 Task: Schedule a call with industry thought leaders to gain insights into emerging trends, disruptive technologies, and potential opportunities for innovation that could impact the organization's growth on October 8th at 2 PM.
Action: Mouse moved to (59, 111)
Screenshot: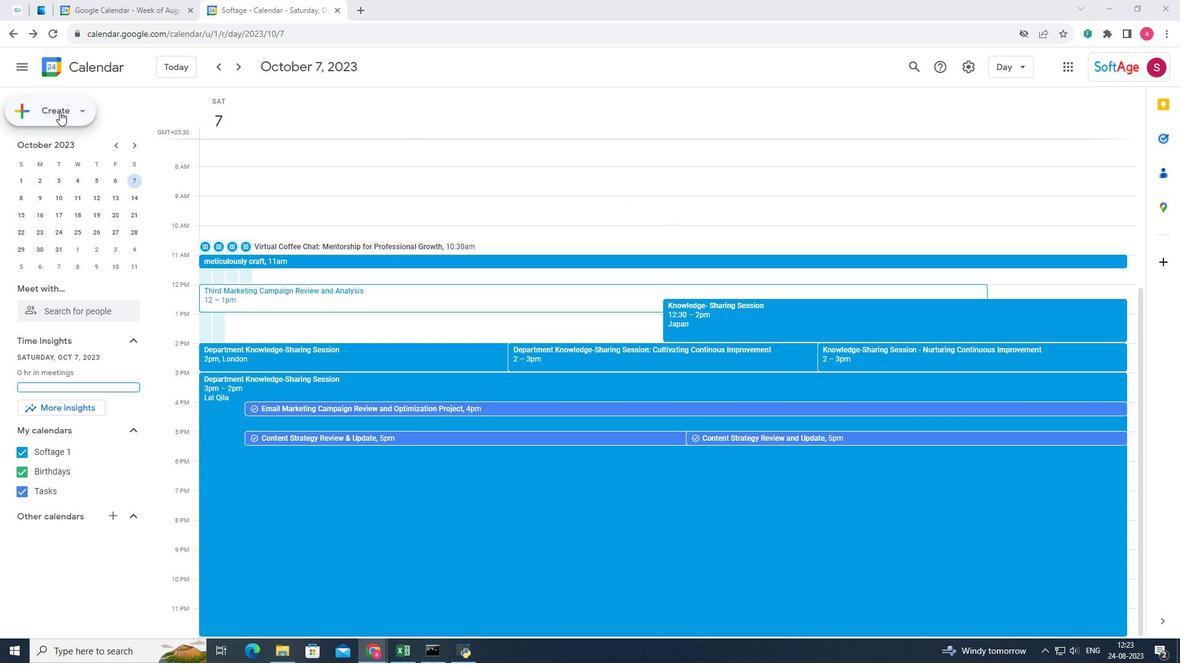 
Action: Mouse pressed left at (59, 111)
Screenshot: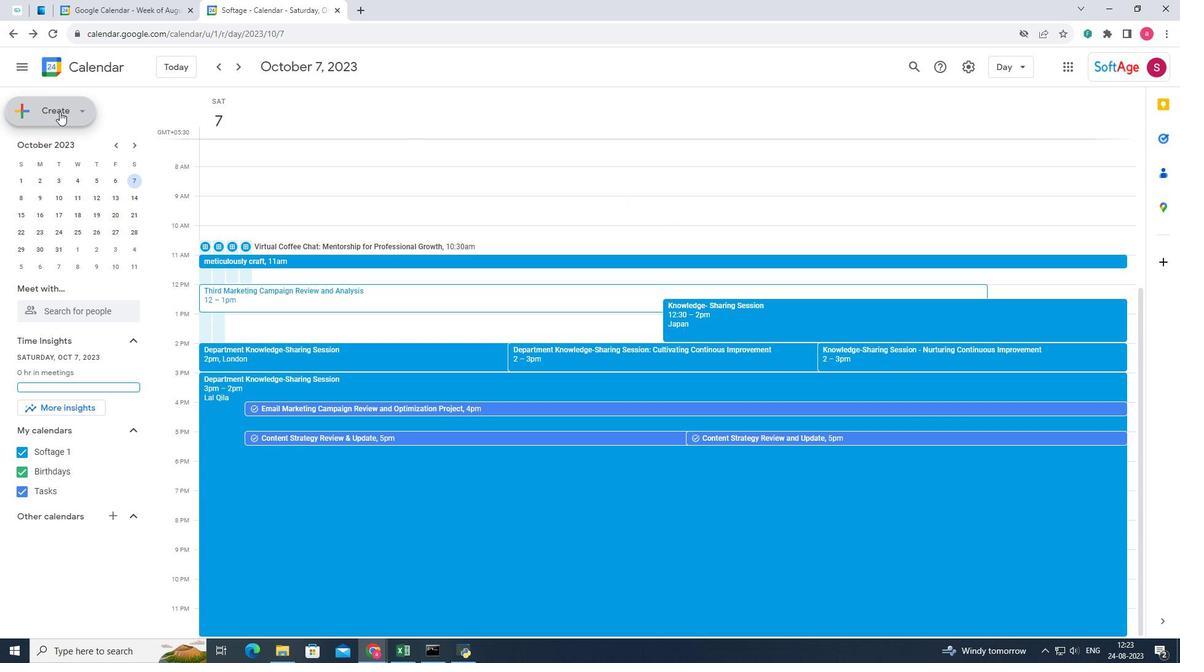 
Action: Mouse moved to (49, 243)
Screenshot: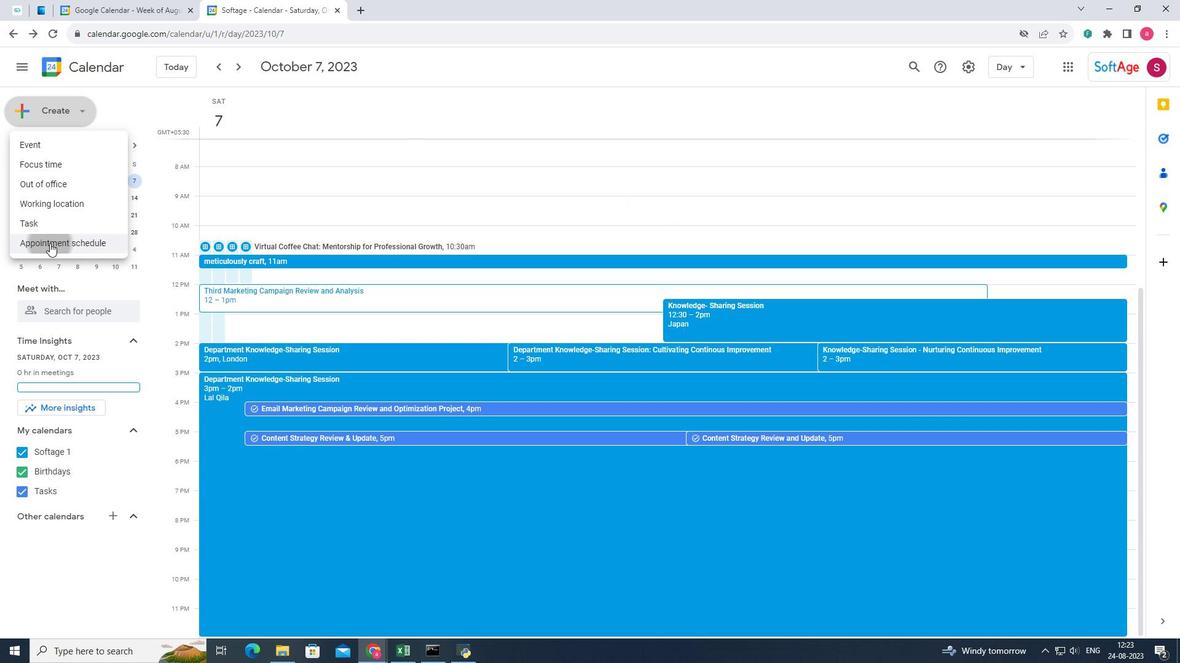 
Action: Mouse pressed left at (49, 243)
Screenshot: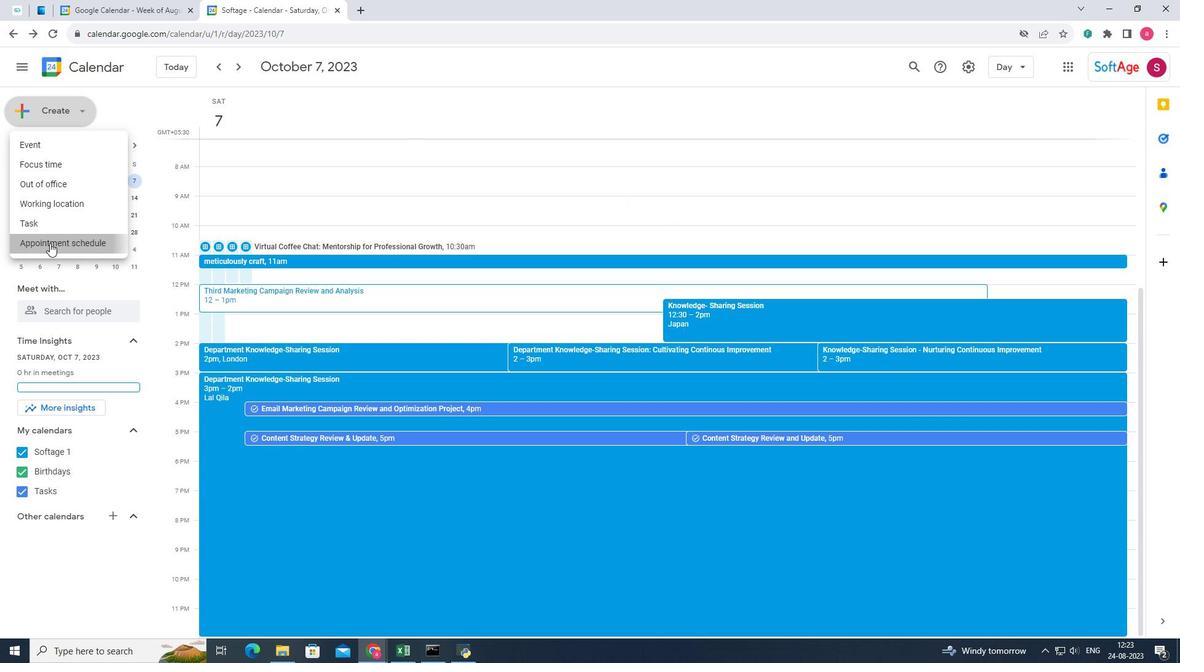 
Action: Mouse moved to (94, 121)
Screenshot: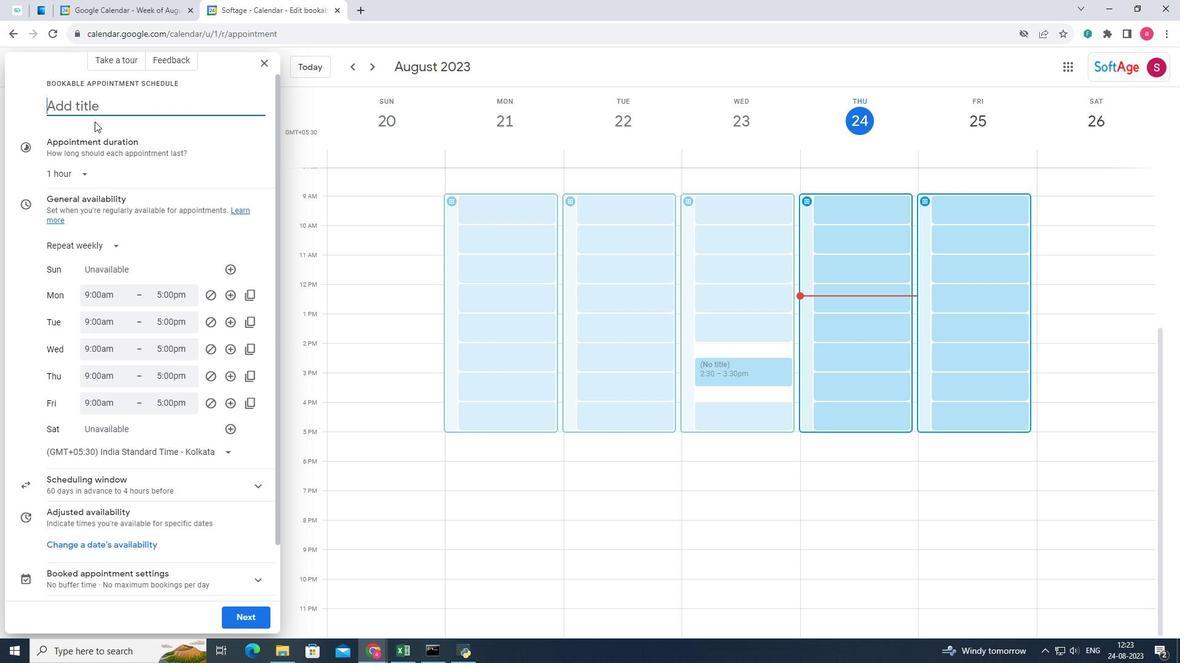 
Action: Key pressed <Key.shift>Call<Key.space>with<Key.space><Key.shift>Industry<Key.space><Key.shift>Thought<Key.space><Key.shift>Leaders
Screenshot: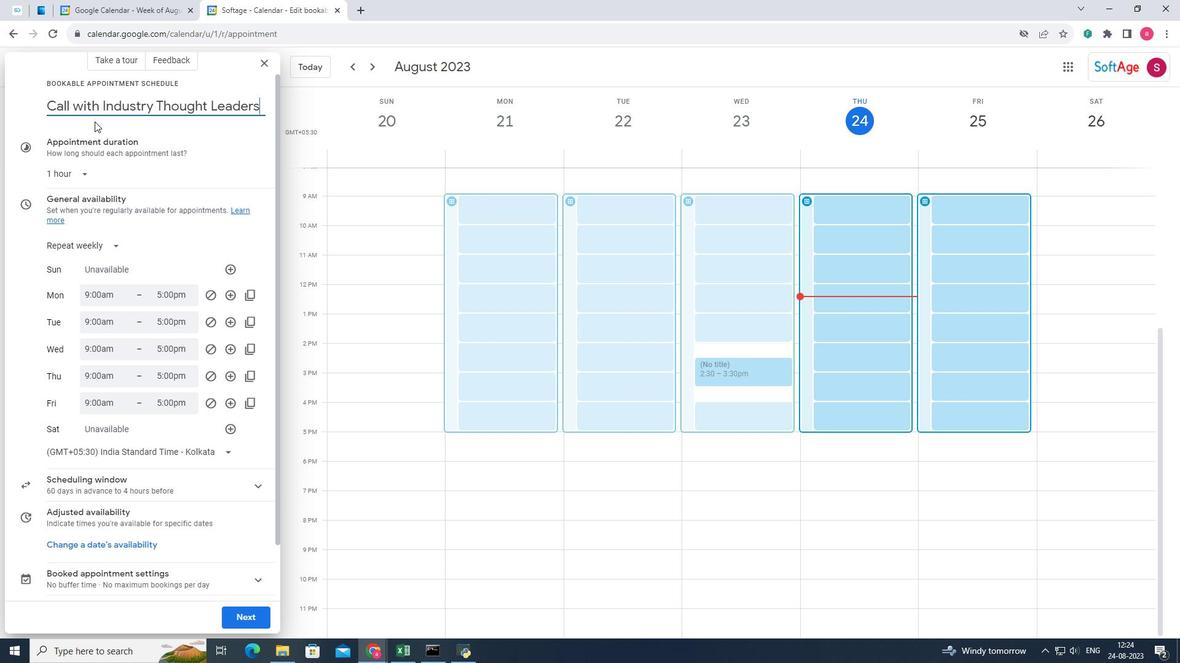 
Action: Mouse moved to (86, 243)
Screenshot: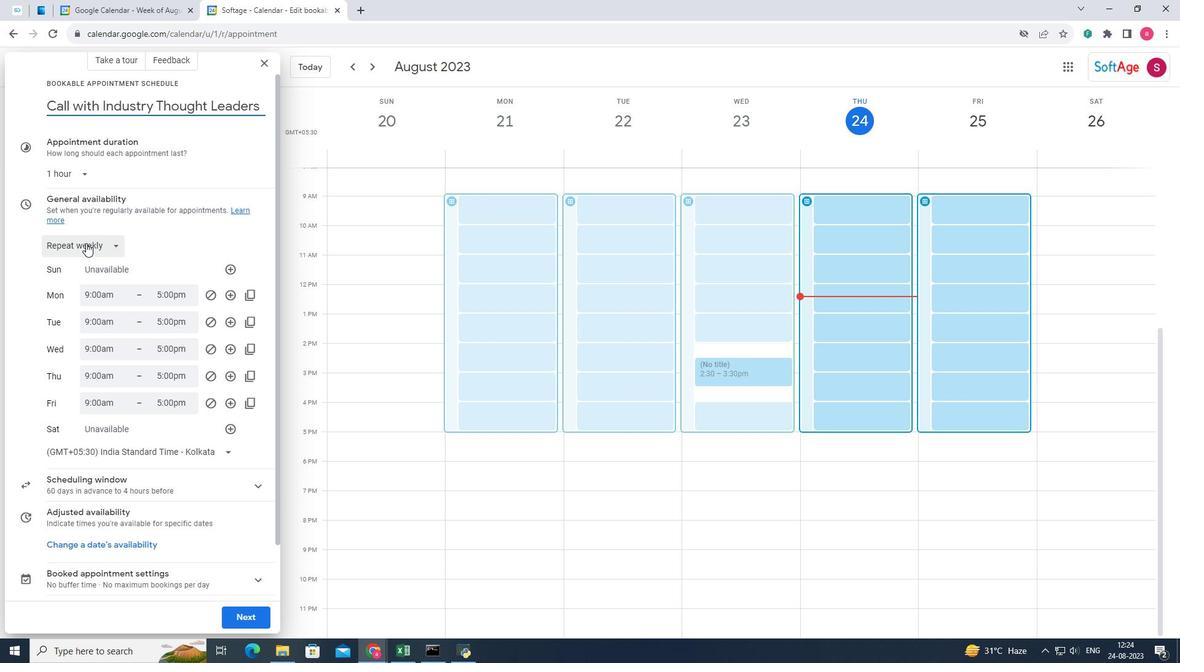 
Action: Mouse pressed left at (86, 243)
Screenshot: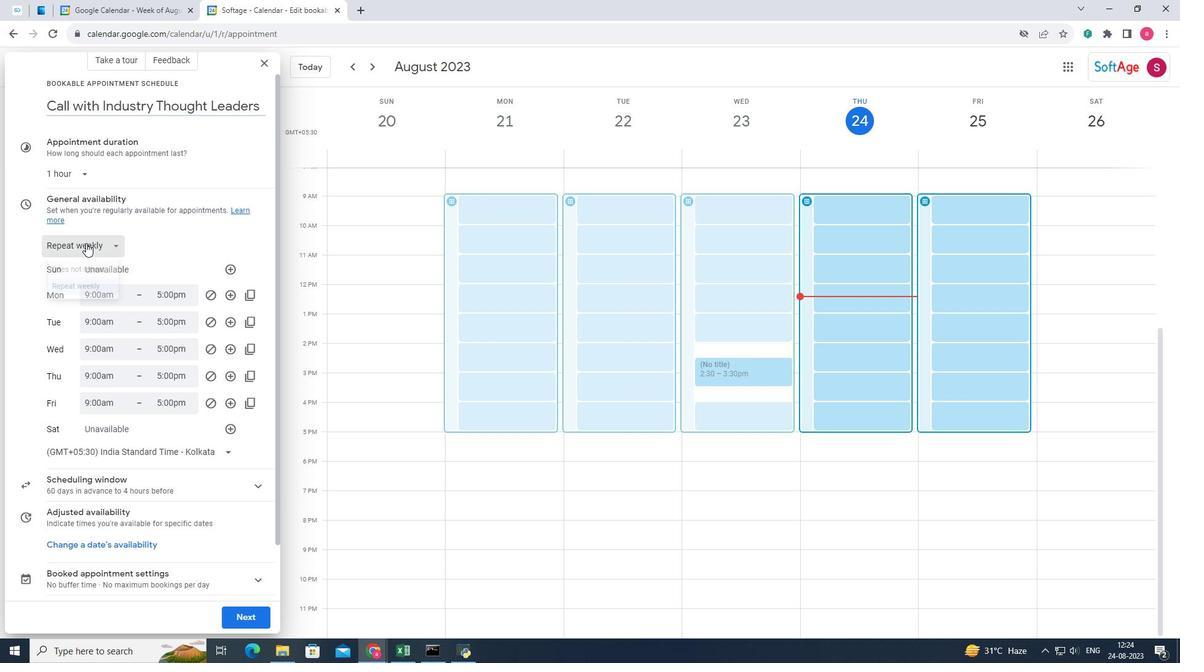 
Action: Mouse moved to (81, 268)
Screenshot: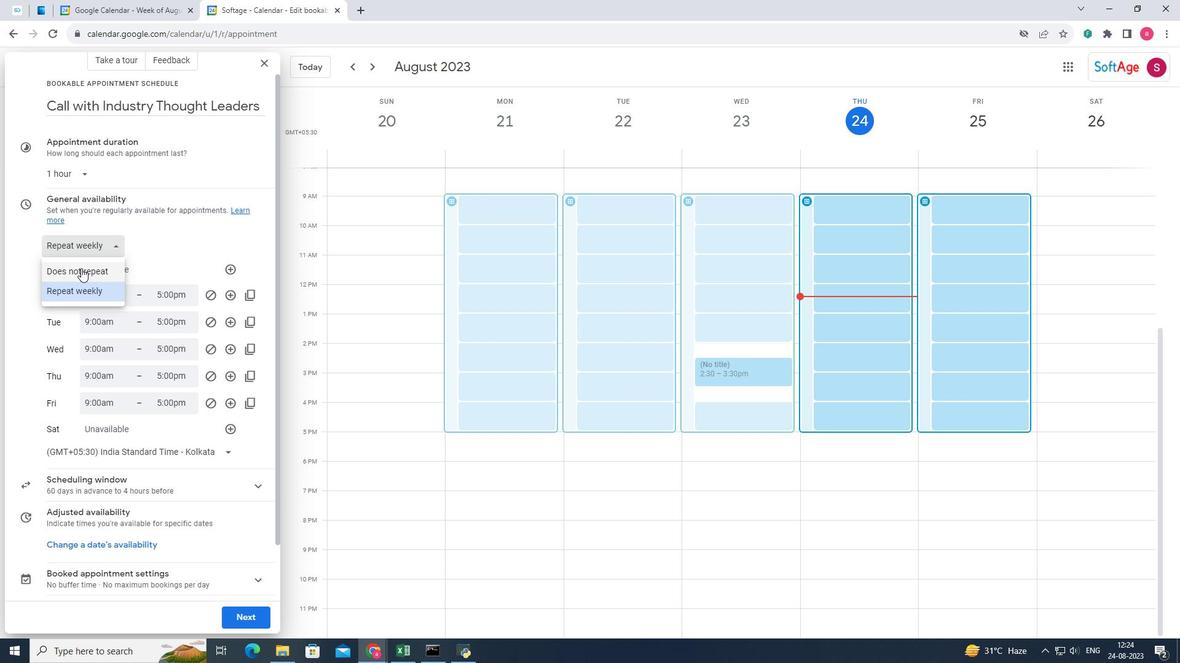 
Action: Mouse pressed left at (81, 268)
Screenshot: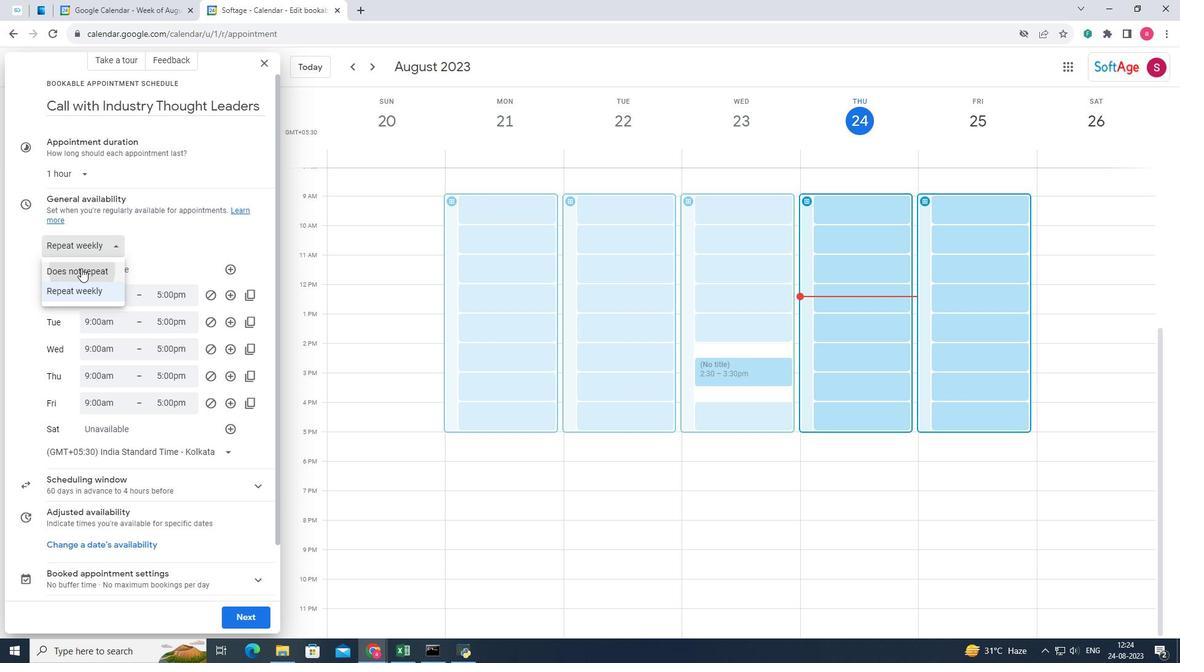 
Action: Mouse moved to (78, 256)
Screenshot: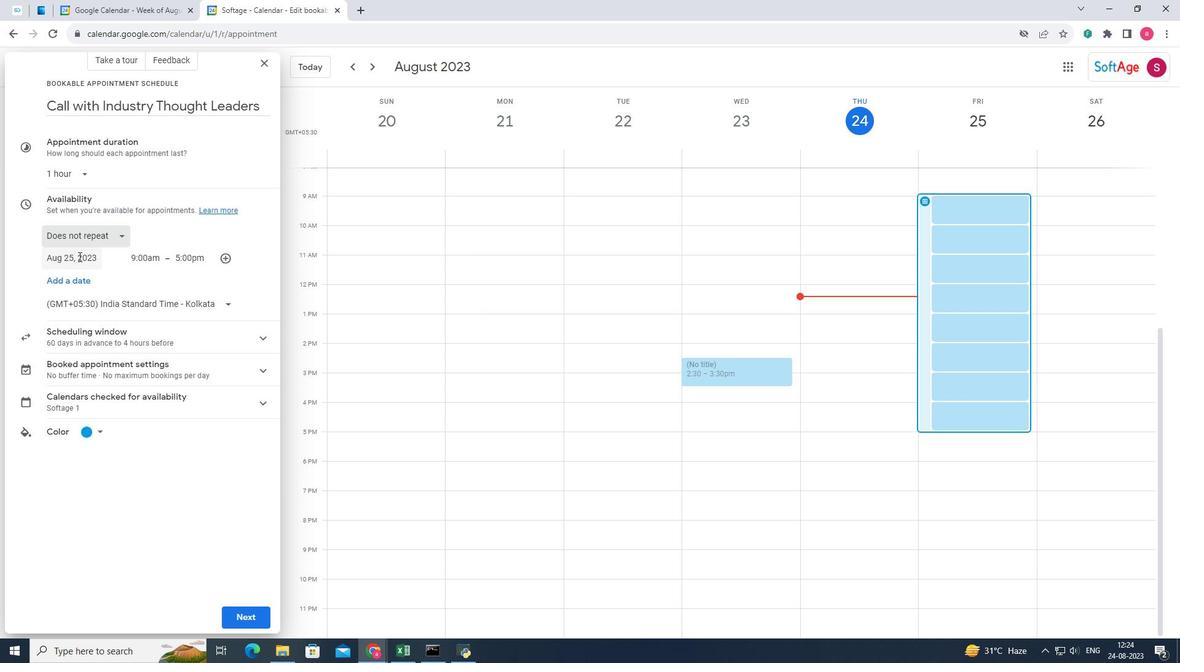 
Action: Mouse pressed left at (78, 256)
Screenshot: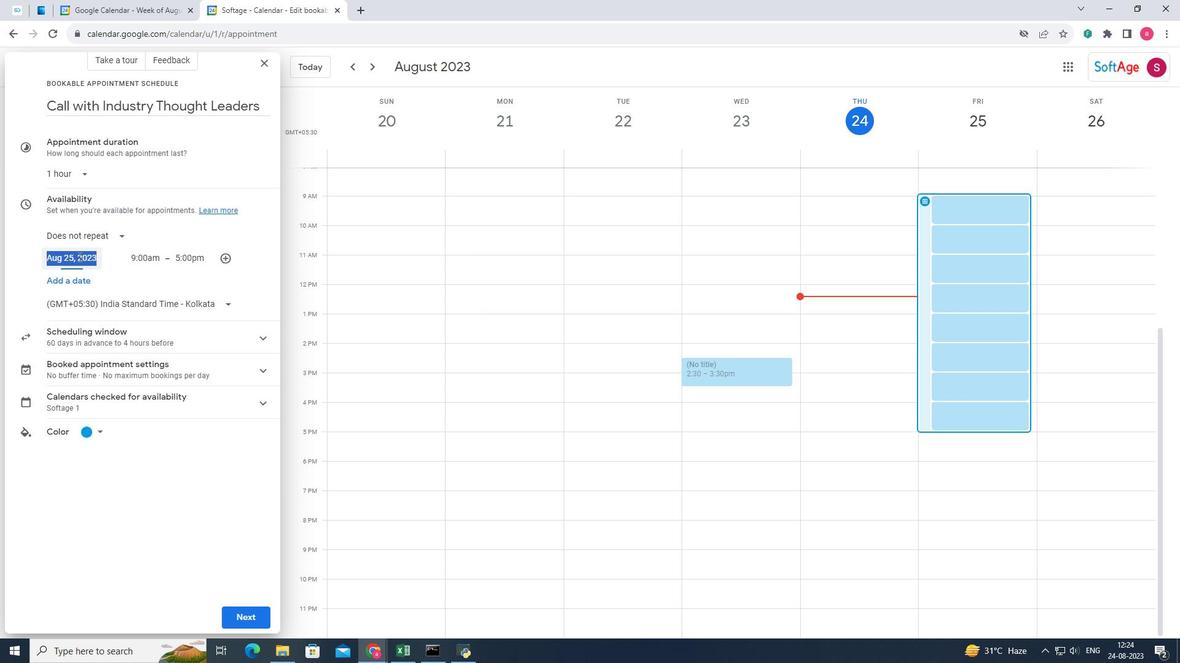 
Action: Mouse moved to (195, 284)
Screenshot: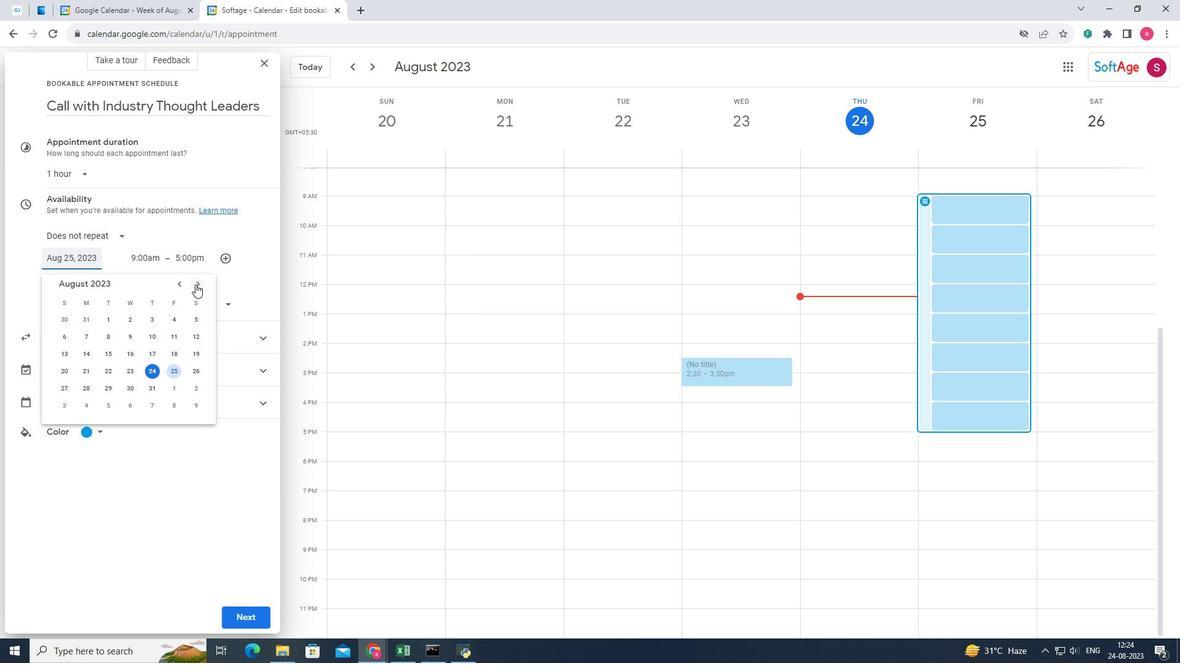 
Action: Mouse pressed left at (195, 284)
Screenshot: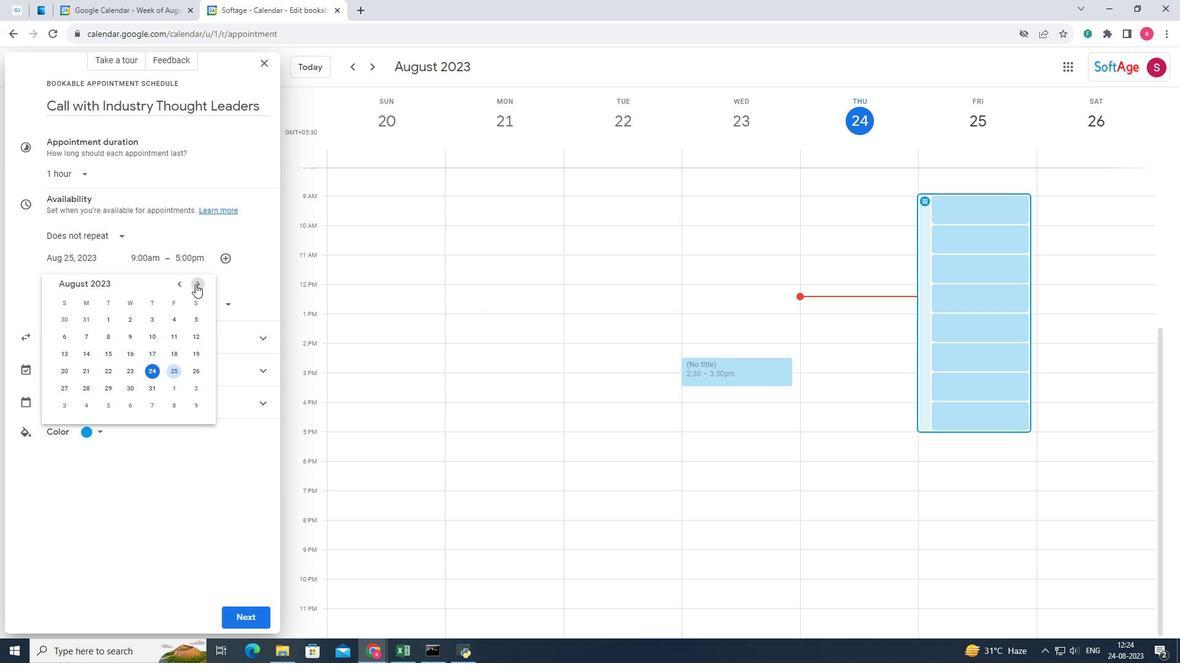 
Action: Mouse pressed left at (195, 284)
Screenshot: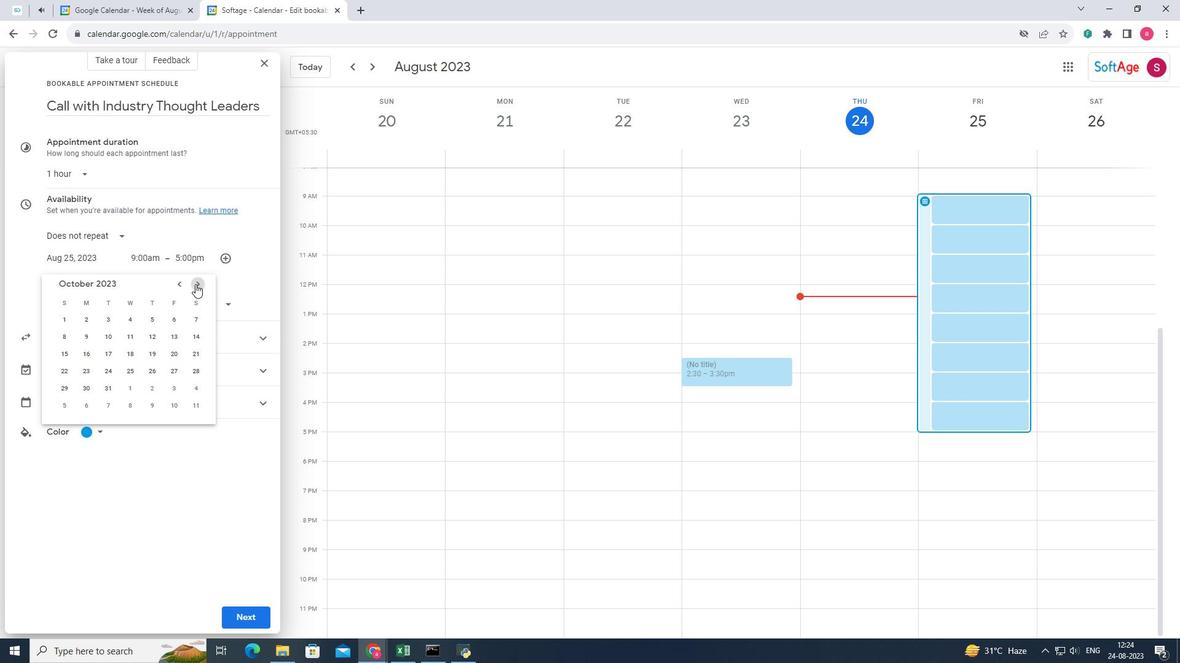 
Action: Mouse moved to (70, 334)
Screenshot: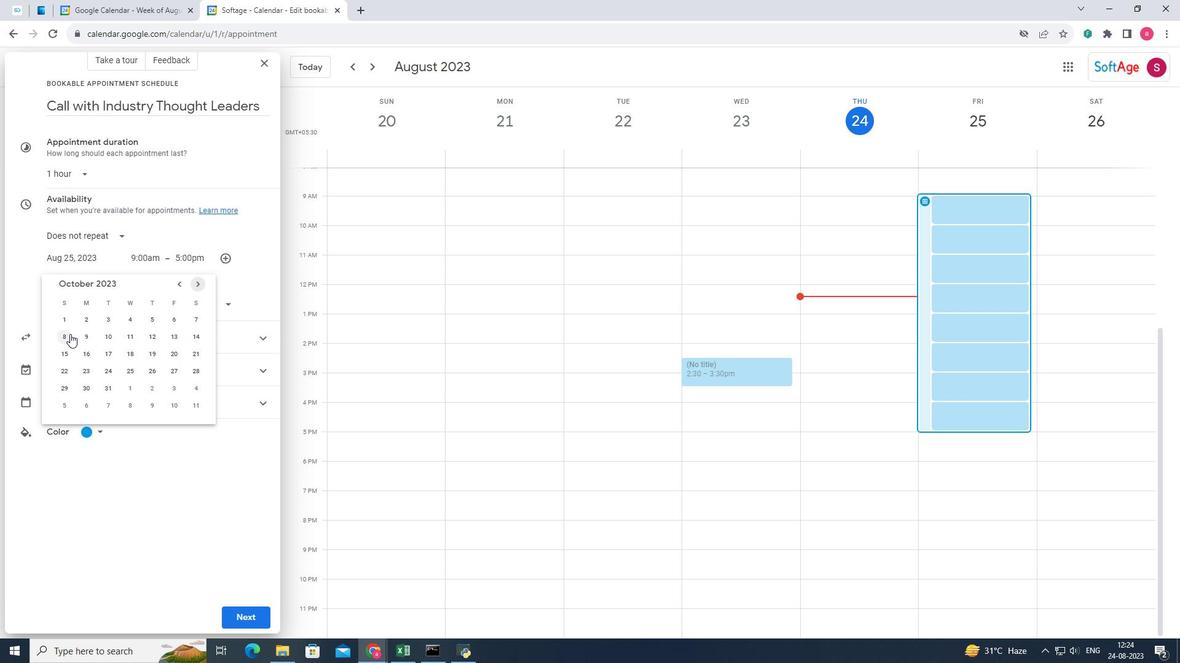 
Action: Mouse pressed left at (70, 334)
Screenshot: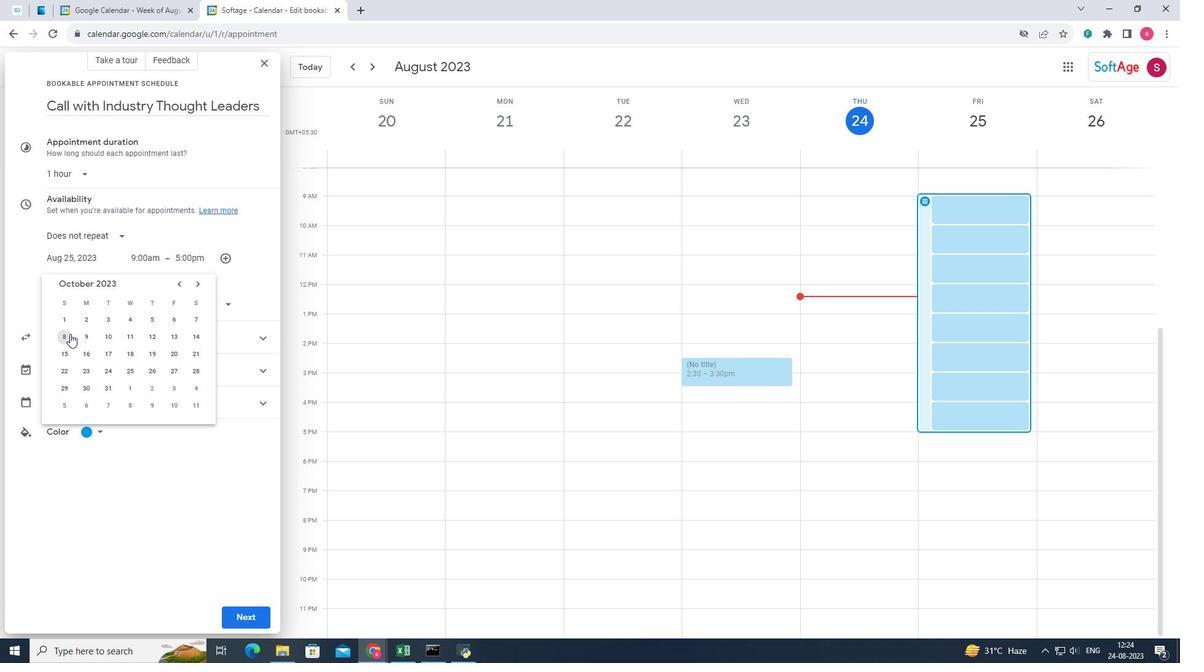 
Action: Mouse moved to (144, 258)
Screenshot: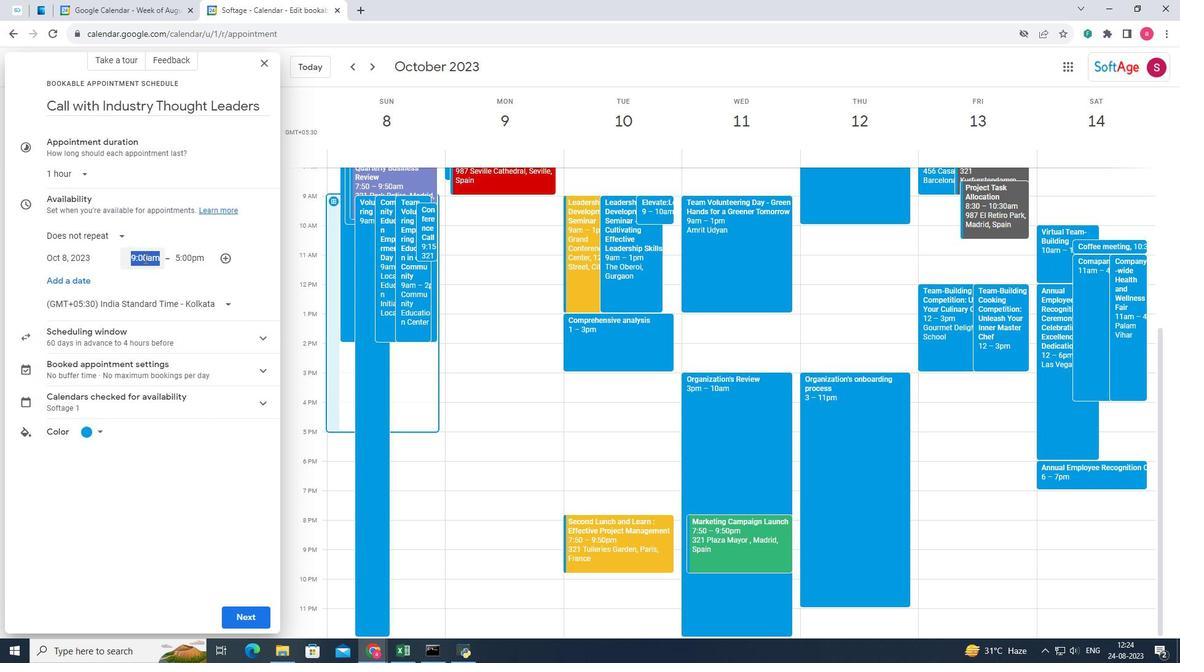 
Action: Mouse pressed left at (144, 258)
Screenshot: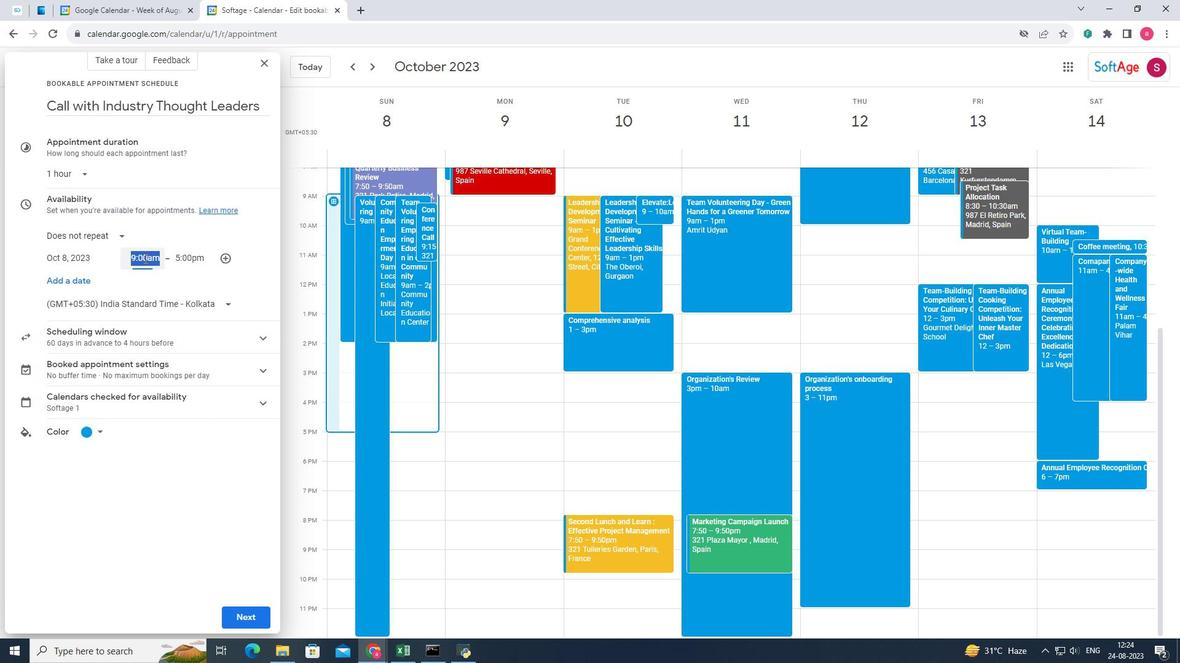 
Action: Mouse moved to (189, 362)
Screenshot: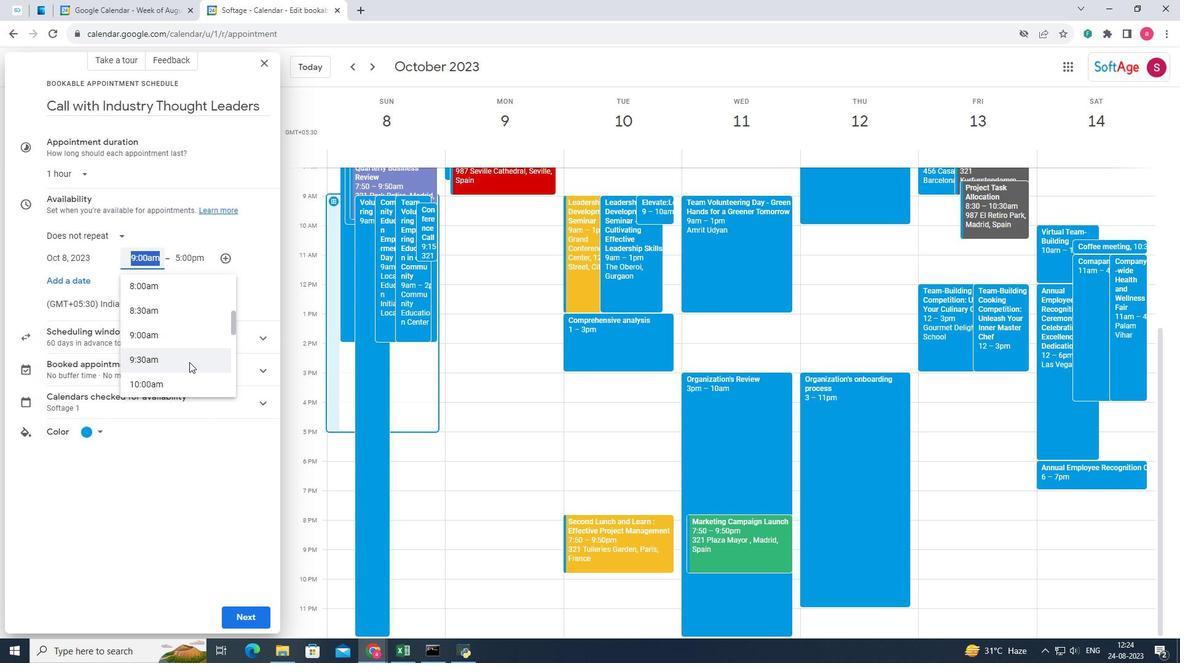 
Action: Mouse scrolled (189, 362) with delta (0, 0)
Screenshot: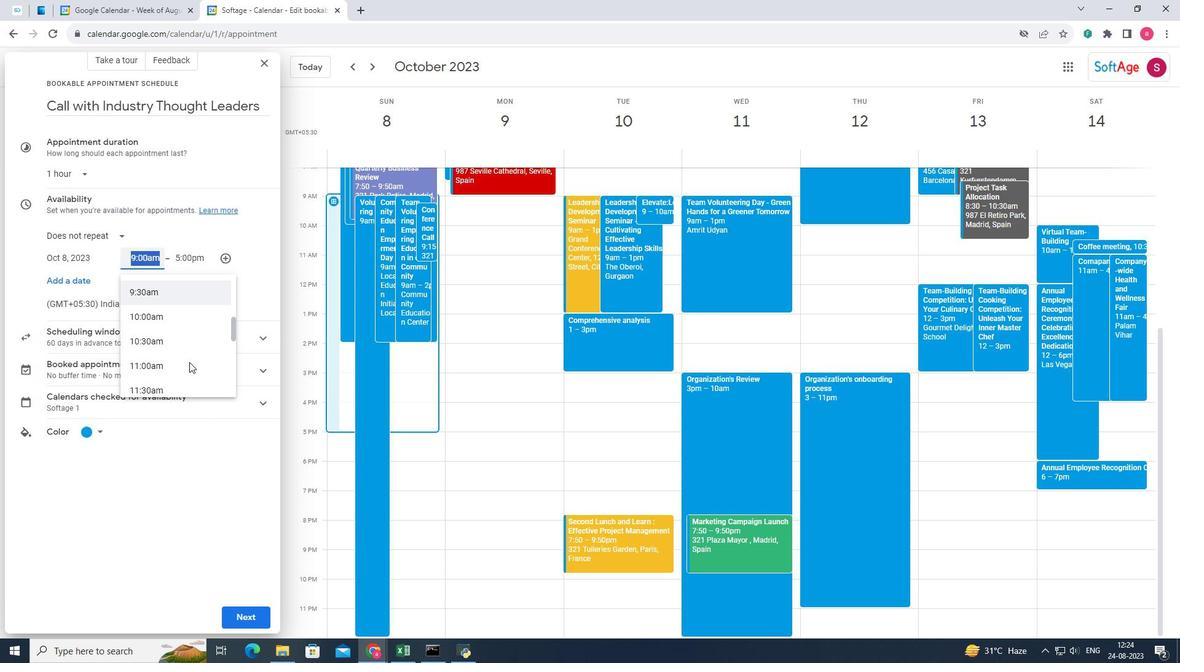 
Action: Mouse scrolled (189, 362) with delta (0, 0)
Screenshot: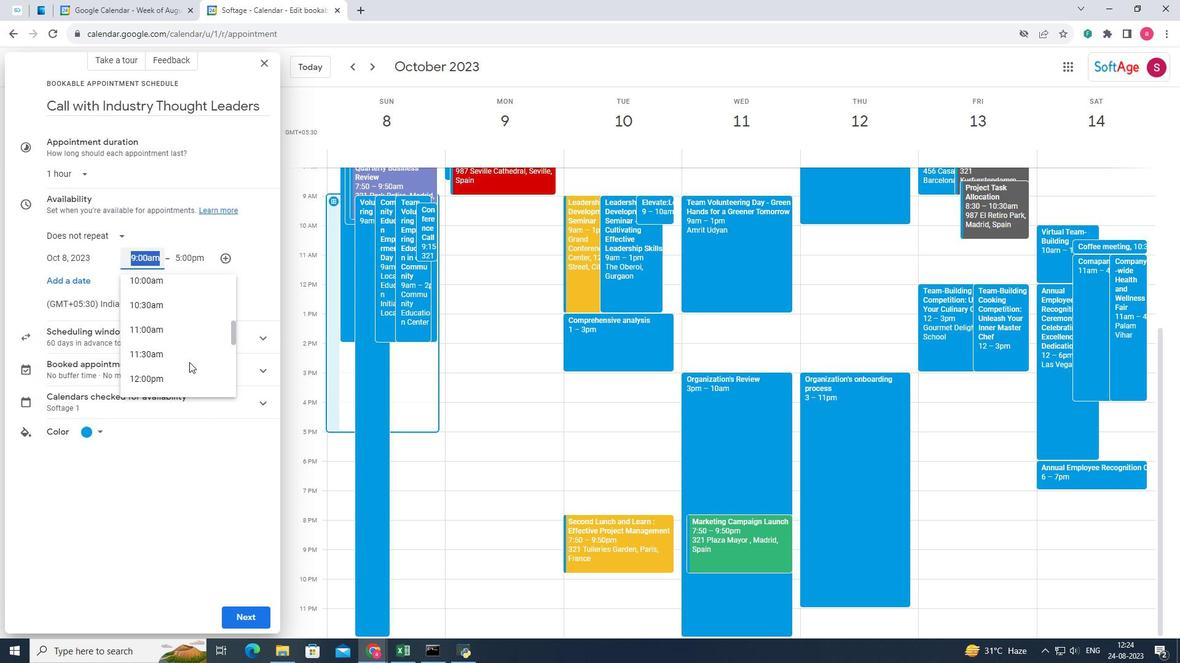 
Action: Mouse scrolled (189, 362) with delta (0, 0)
Screenshot: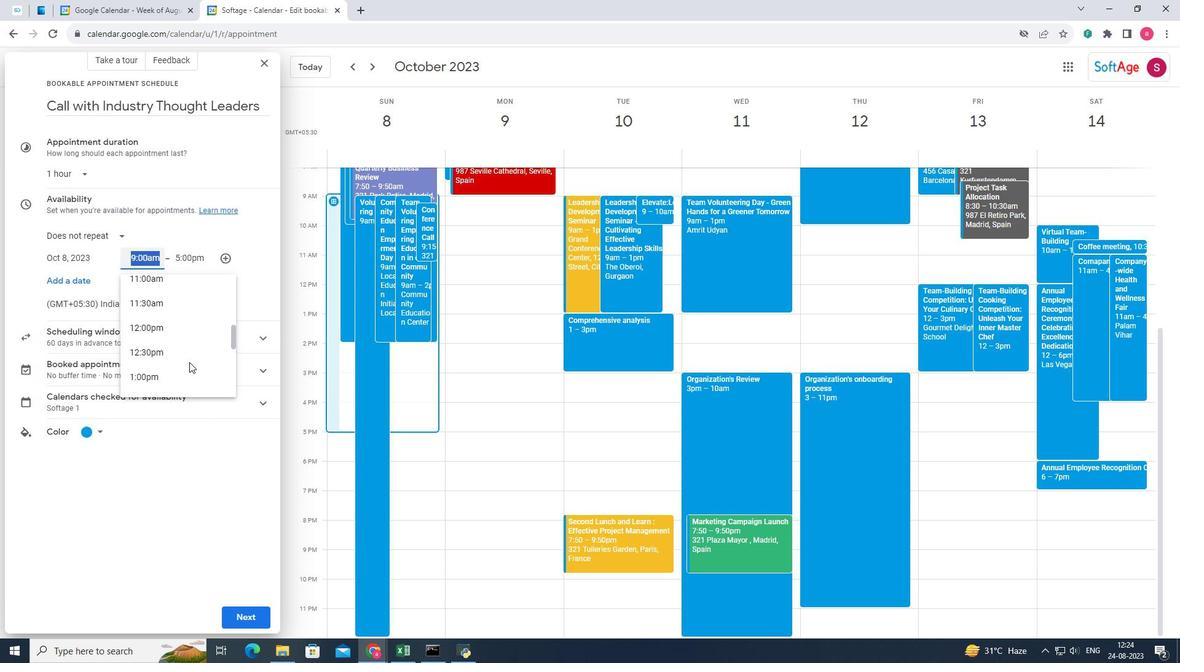 
Action: Mouse scrolled (189, 362) with delta (0, 0)
Screenshot: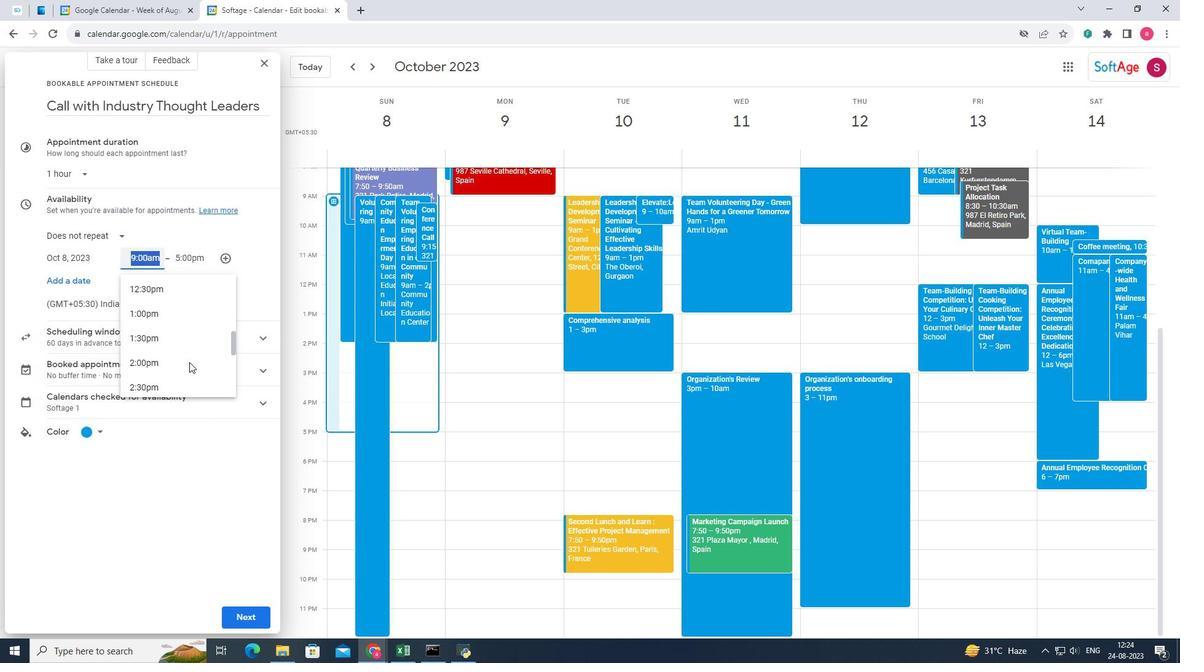 
Action: Mouse moved to (162, 335)
Screenshot: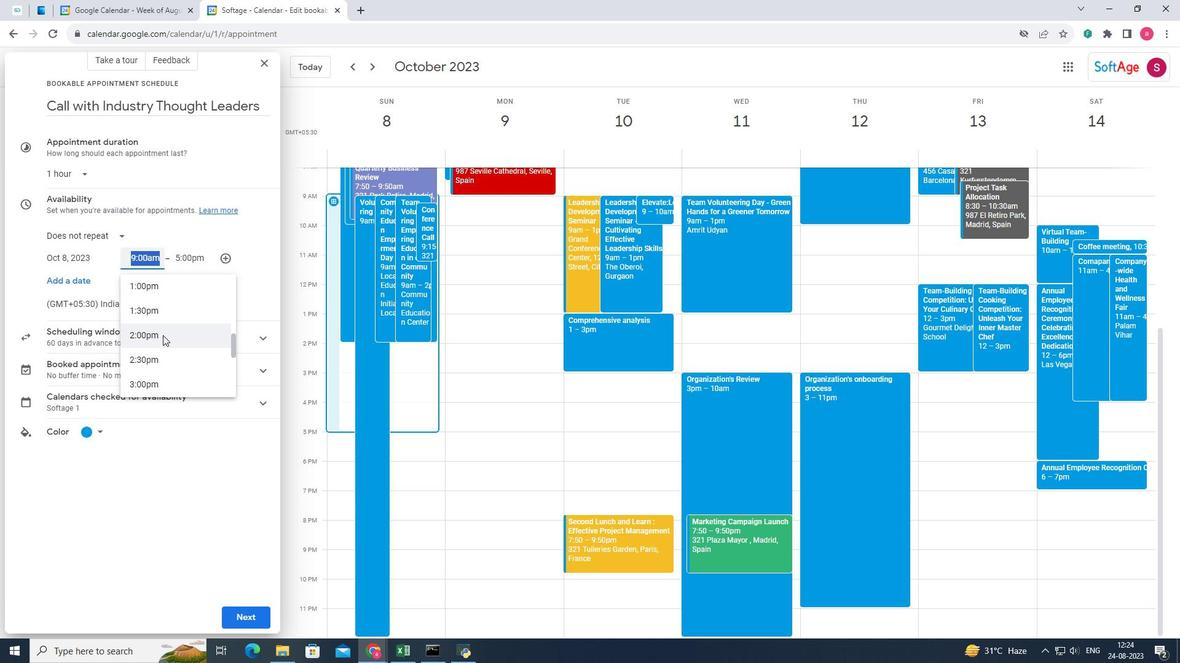 
Action: Mouse pressed left at (162, 335)
Screenshot: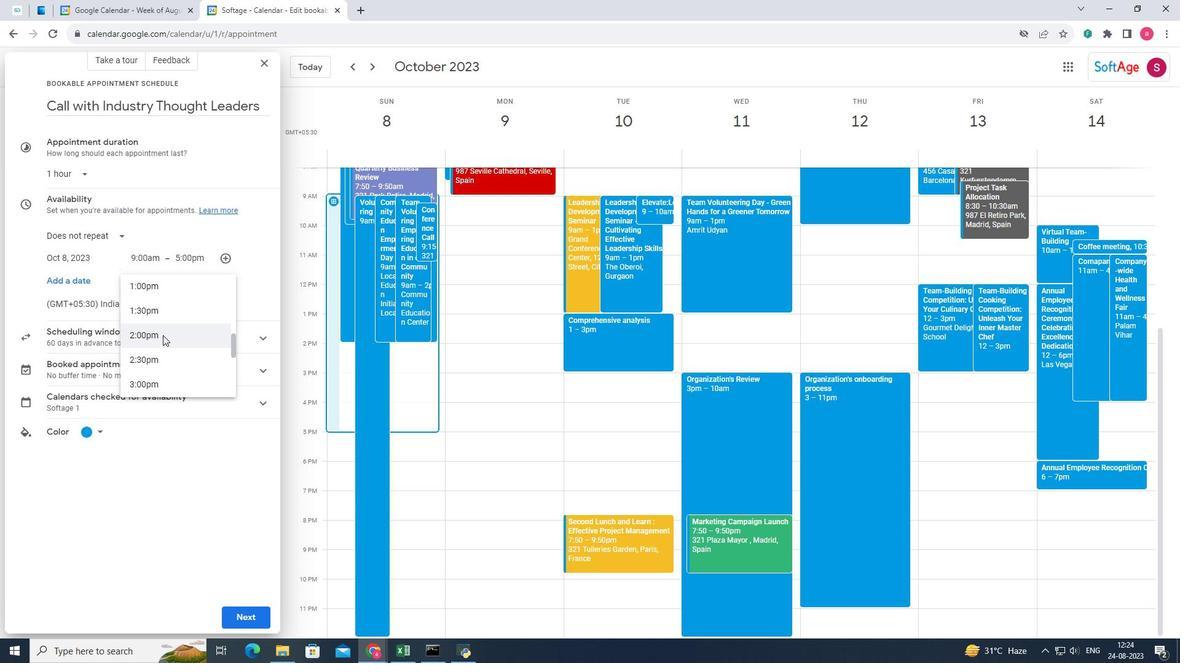 
Action: Mouse moved to (234, 611)
Screenshot: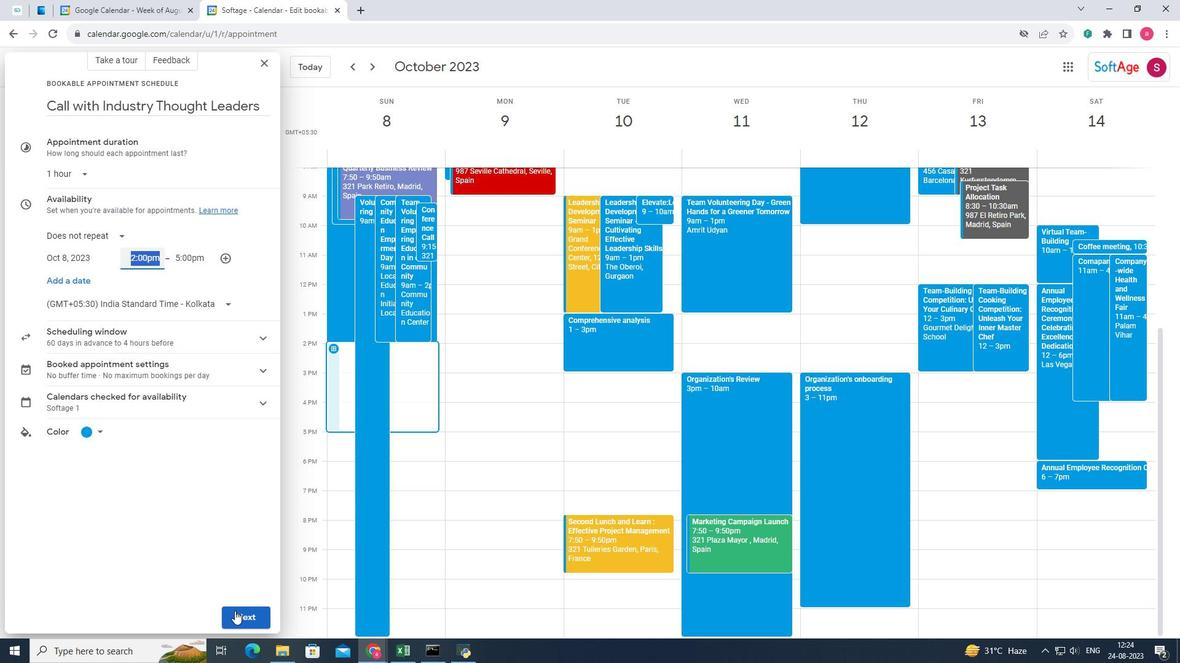 
Action: Mouse pressed left at (234, 611)
Screenshot: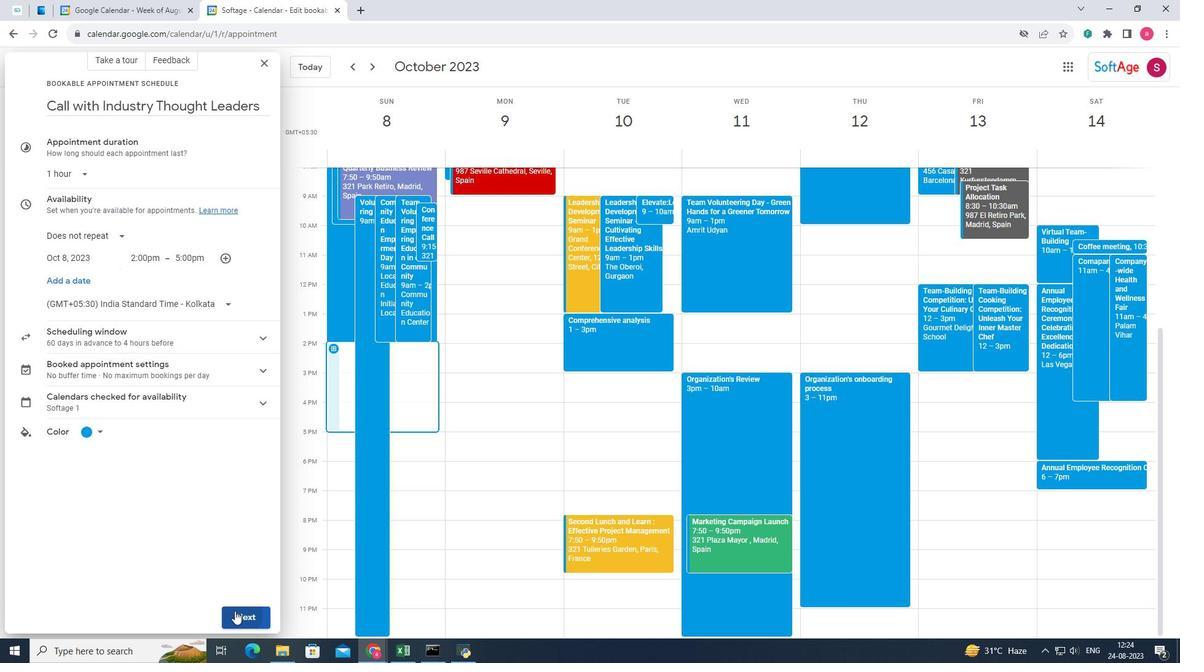 
Action: Mouse moved to (110, 316)
Screenshot: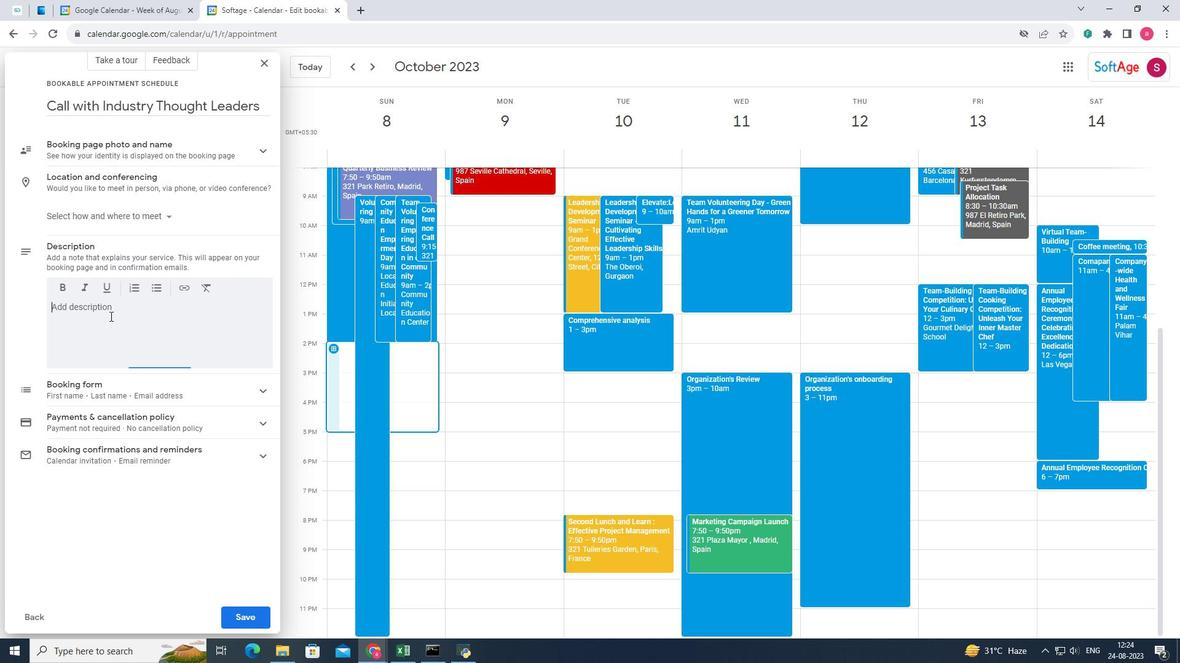 
Action: Mouse pressed left at (110, 316)
Screenshot: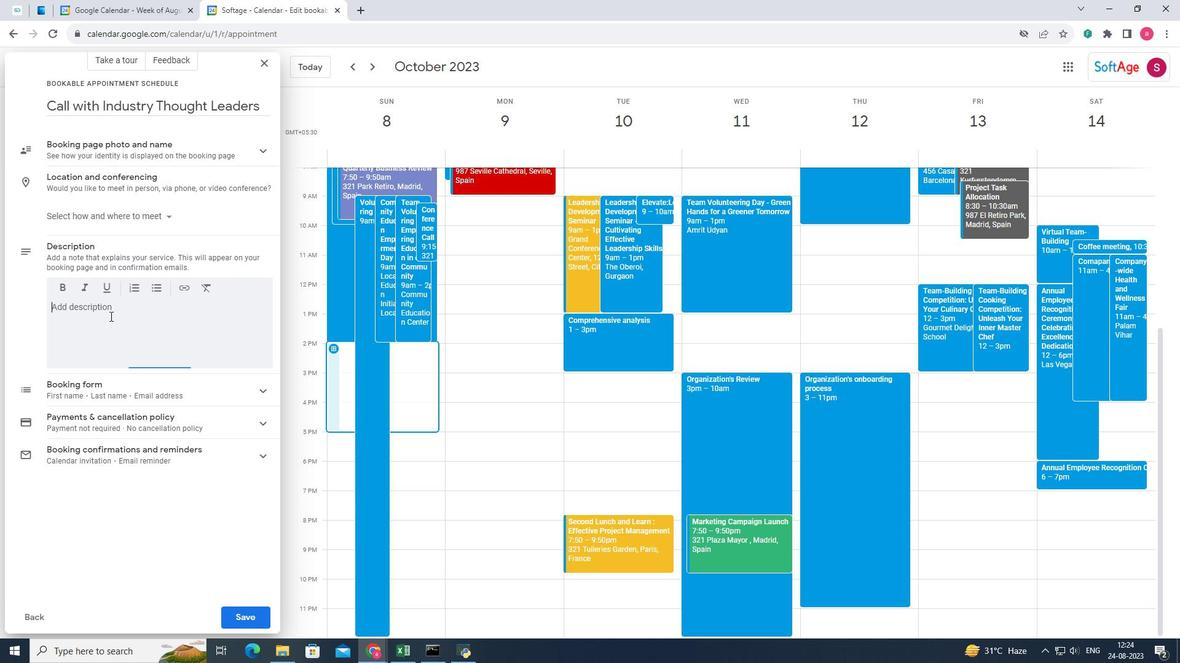 
Action: Mouse moved to (106, 308)
Screenshot: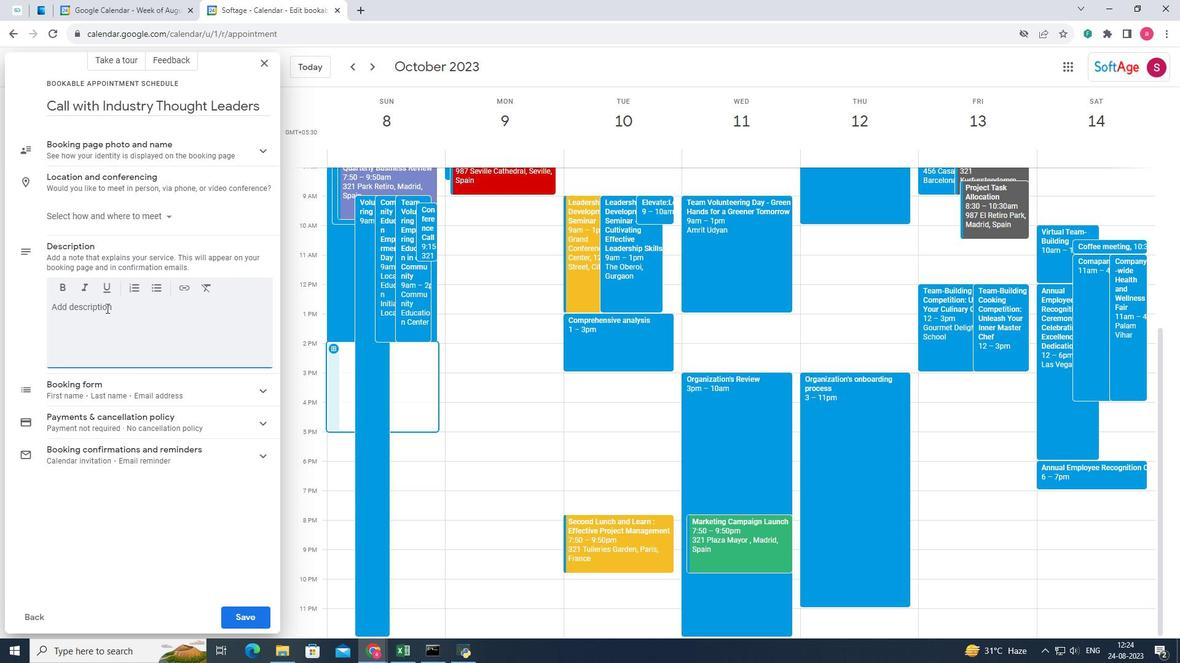
Action: Mouse pressed left at (106, 308)
Screenshot: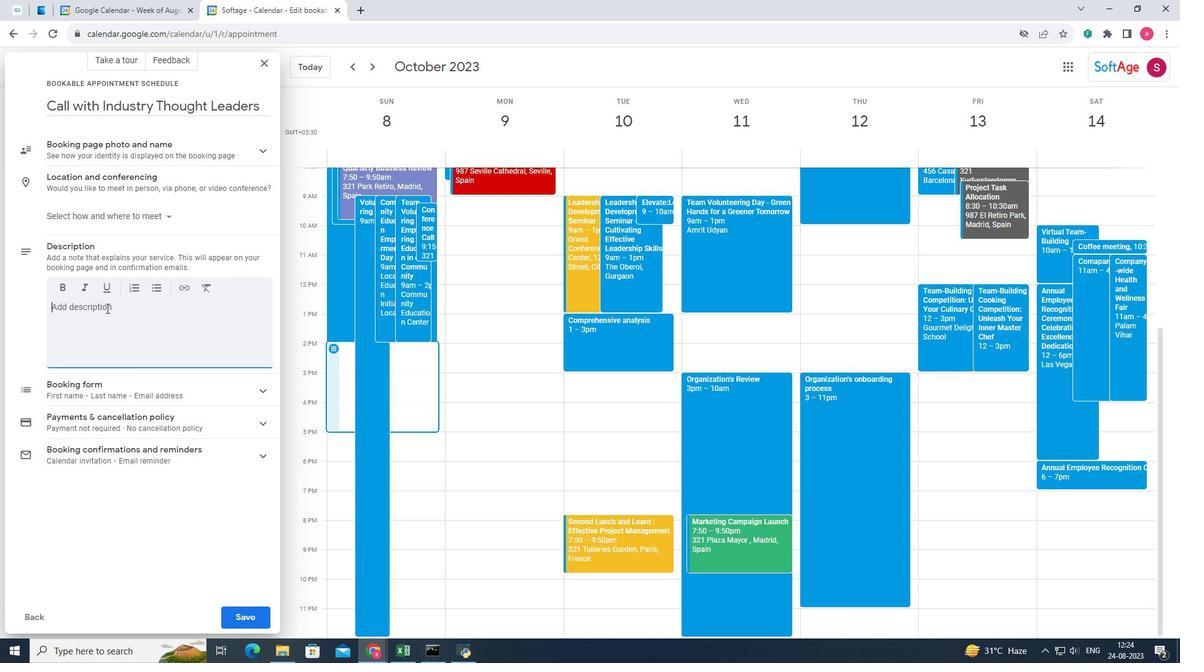 
Action: Key pressed <Key.shift><Key.shift><Key.shift><Key.shift><Key.shift><Key.shift><Key.shift><Key.shift><Key.shift><Key.shift><Key.shift><Key.shift><Key.shift><Key.shift><Key.shift><Key.shift><Key.shift><Key.shift><Key.shift><Key.shift><Key.shift><Key.shift><Key.shift><Key.shift><Key.shift><Key.shift><Key.shift><Key.shift><Key.shift><Key.shift><Key.shift><Key.shift><Key.shift><Key.shift><Key.shift><Key.shift><Key.shift><Key.shift>Provide<Key.space>a<Key.space>brief<Key.space>overivew<Key.space>
Screenshot: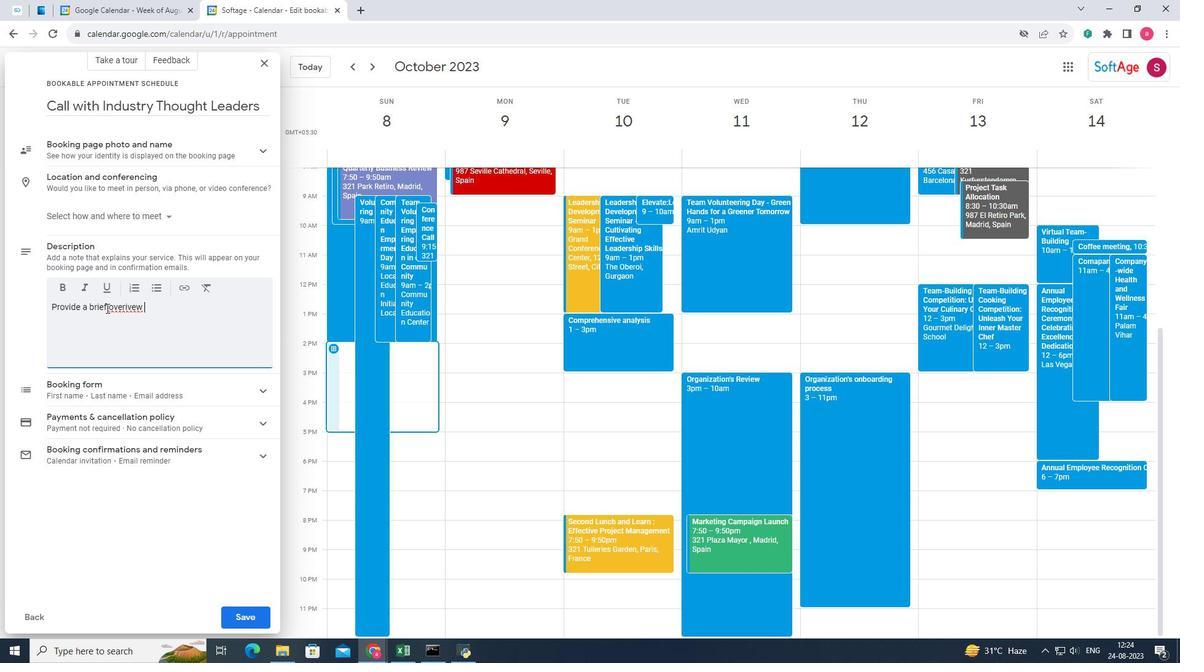 
Action: Mouse moved to (123, 317)
Screenshot: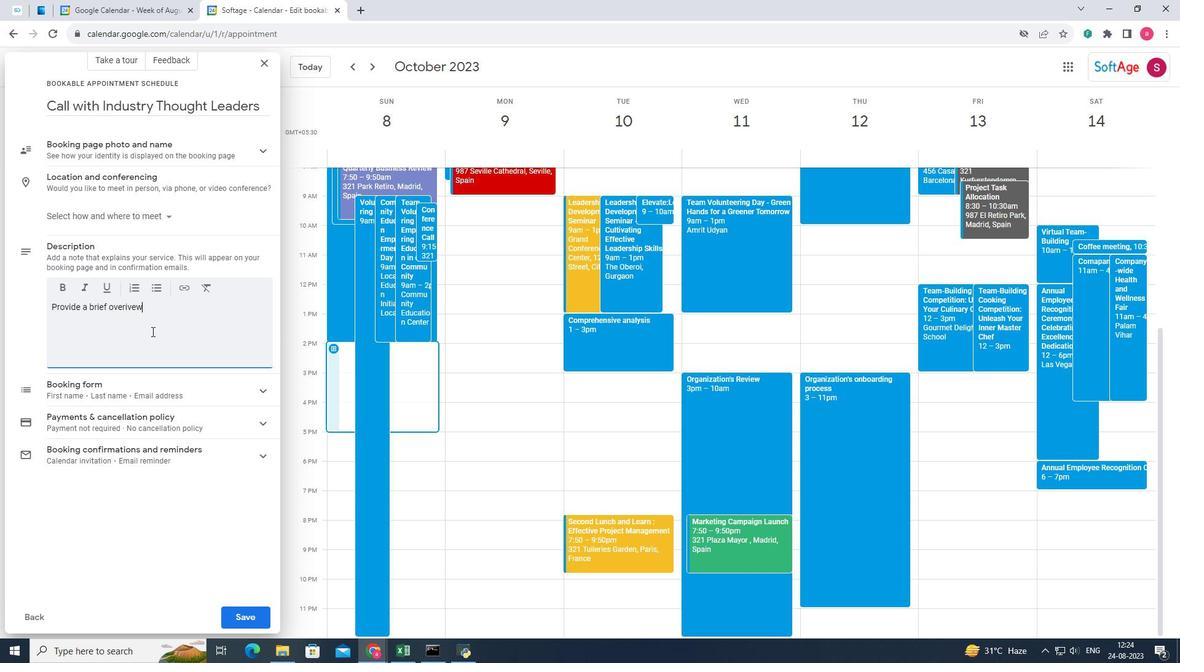 
Action: Key pressed <Key.backspace>
Screenshot: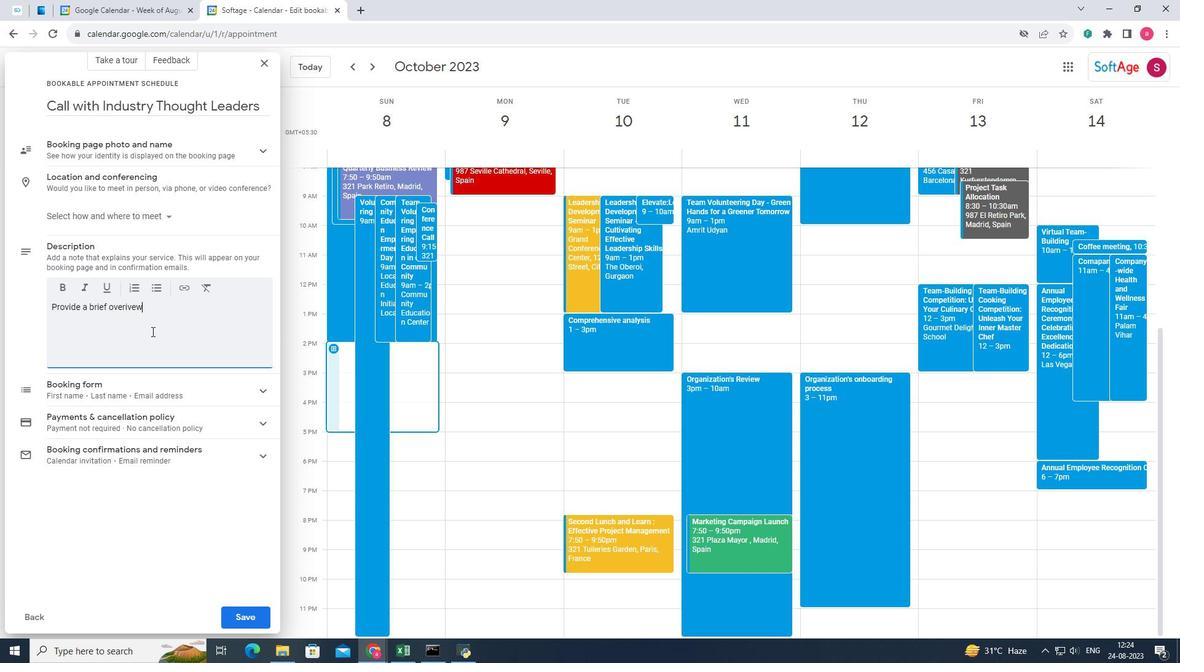
Action: Mouse moved to (151, 331)
Screenshot: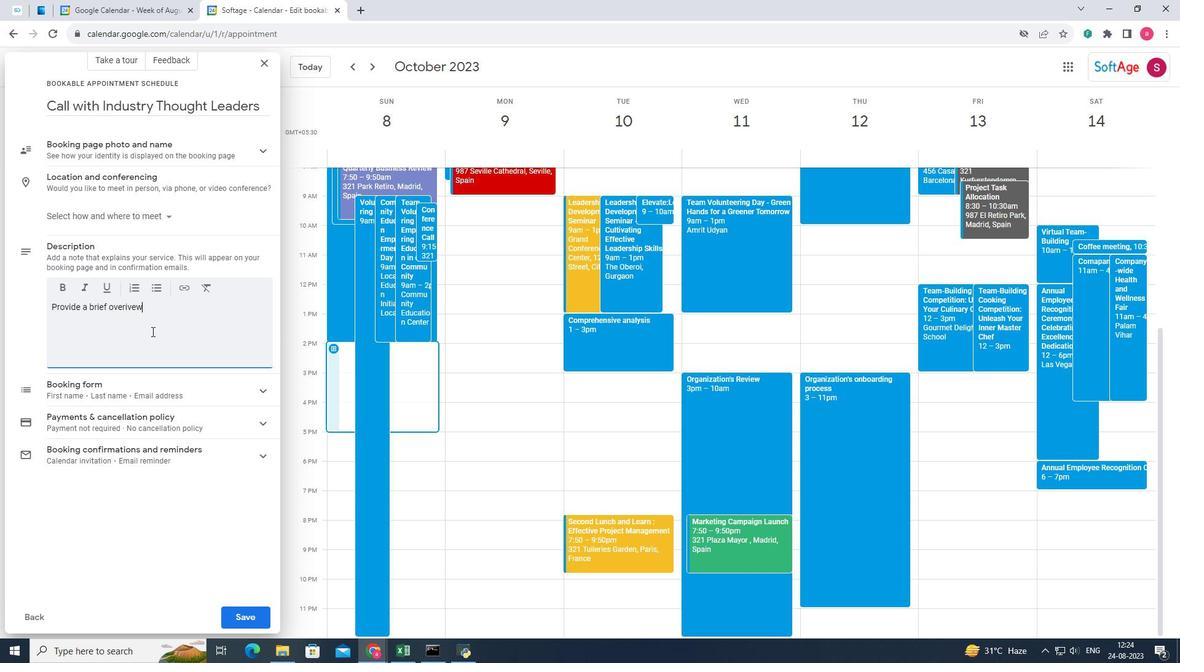
Action: Key pressed <Key.backspace><Key.backspace><Key.backspace><Key.backspace>view<Key.space>of<Key.space>the<Key.space>purpose<Key.space>of<Key.space>the<Key.space>call,<Key.space>such<Key.space>as<Key.space>gaining<Key.space>insights<Key.space>into<Key.space>emergi<Key.backspace><Key.backspace><Key.backspace>rging<Key.space>trends<Key.space>and<Key.space>disrutive<Key.space>technologies.
Screenshot: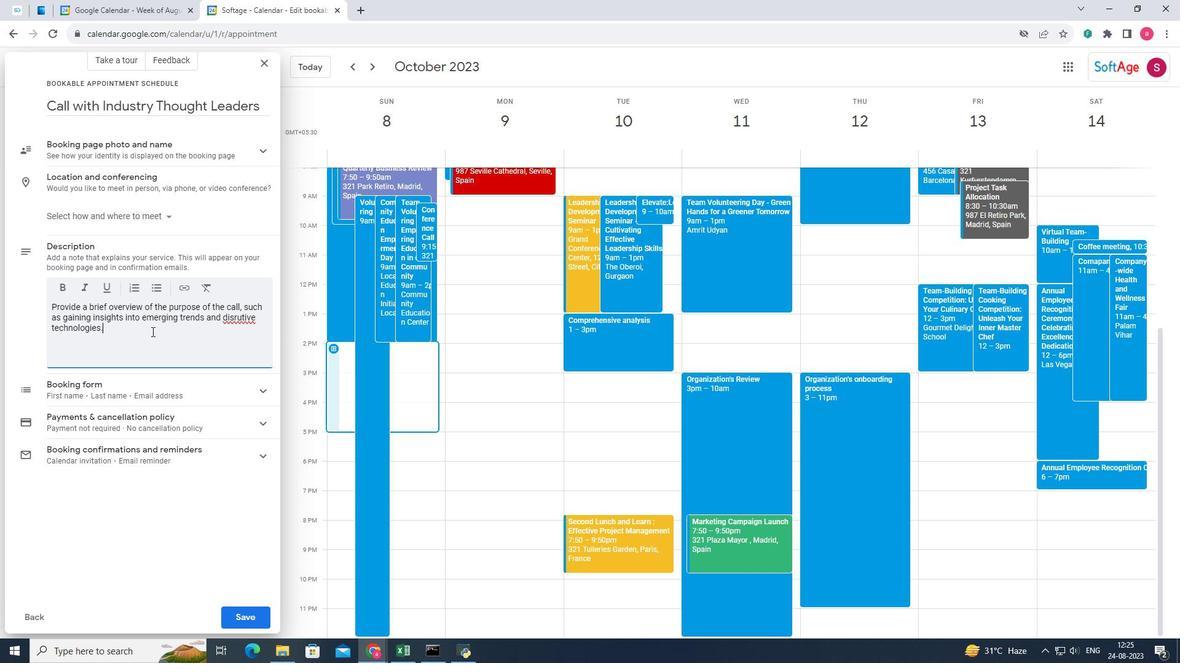 
Action: Mouse moved to (235, 318)
Screenshot: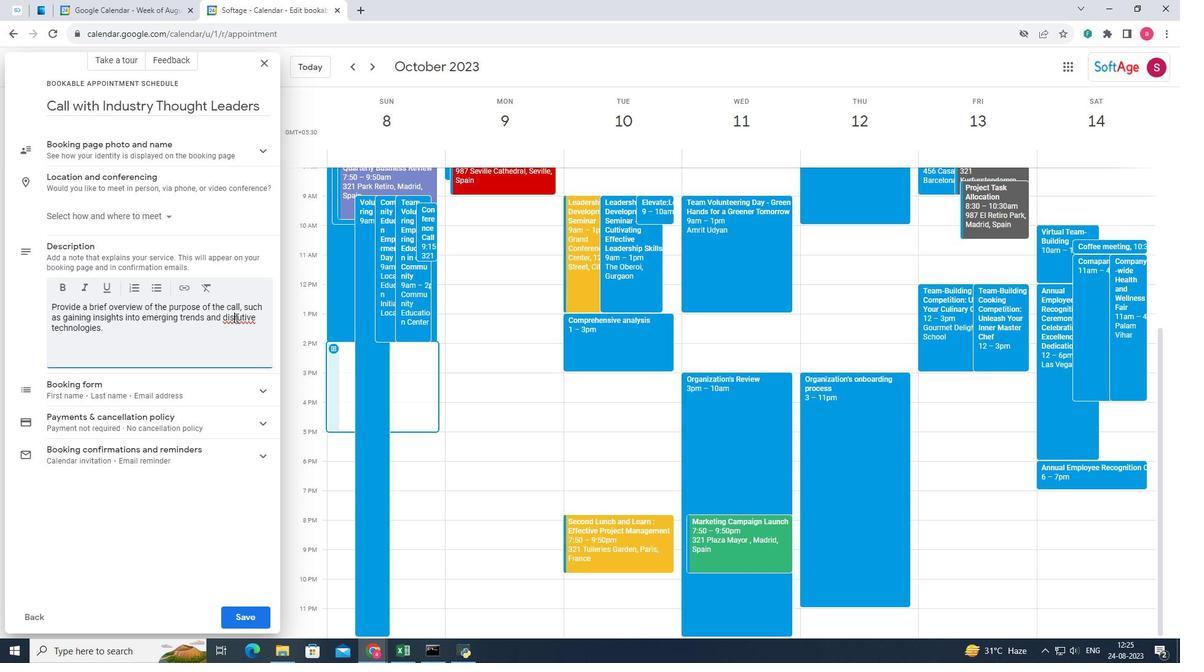 
Action: Mouse pressed left at (235, 318)
Screenshot: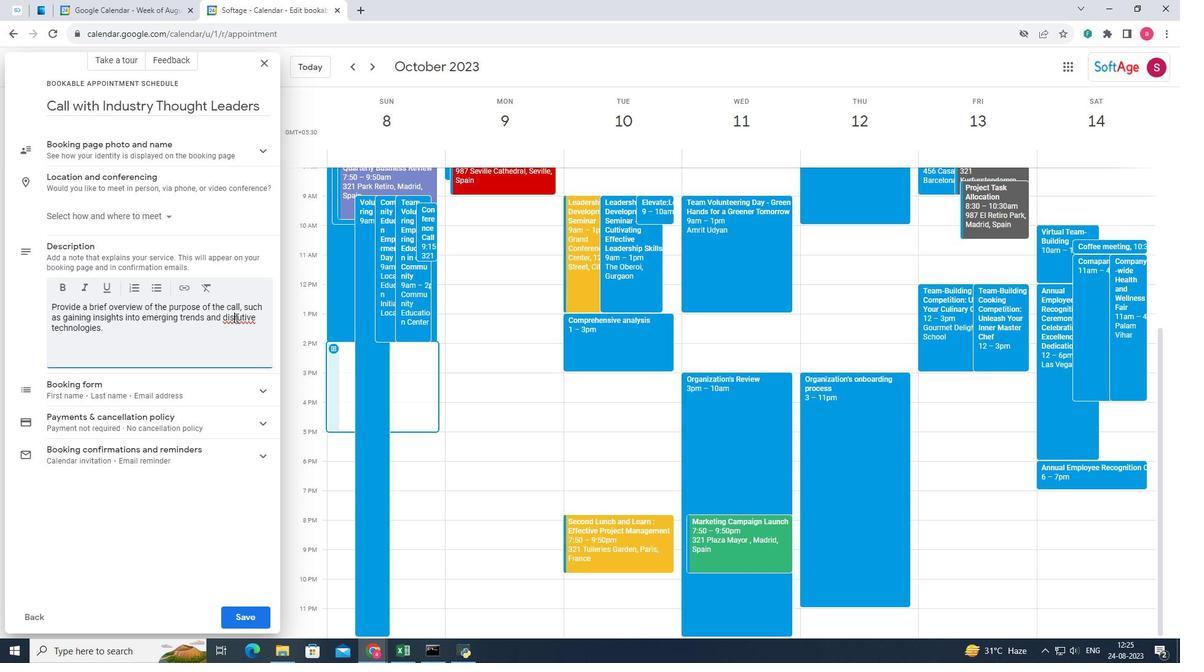 
Action: Mouse moved to (245, 317)
Screenshot: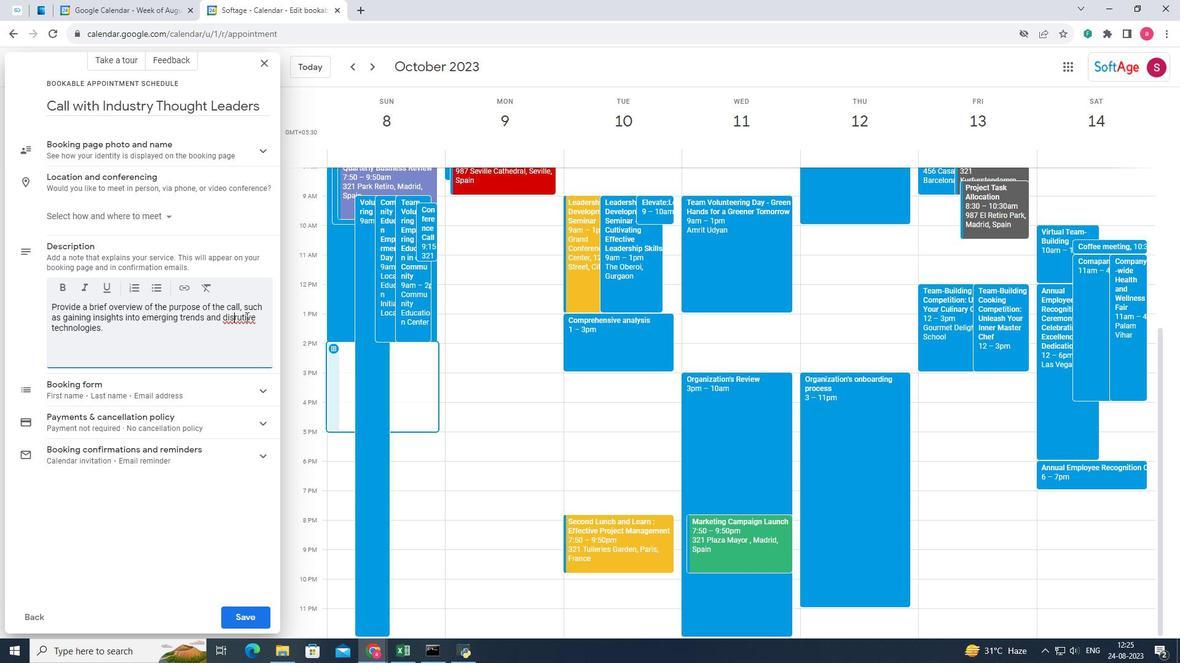 
Action: Mouse pressed left at (245, 317)
Screenshot: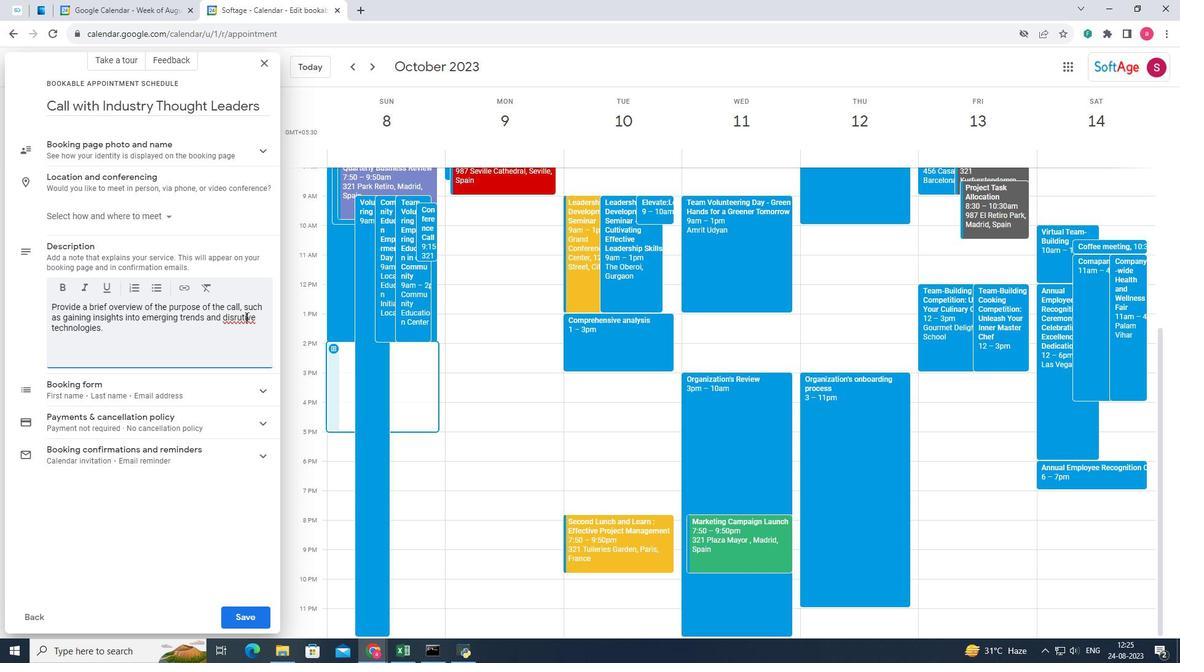 
Action: Mouse pressed left at (245, 317)
Screenshot: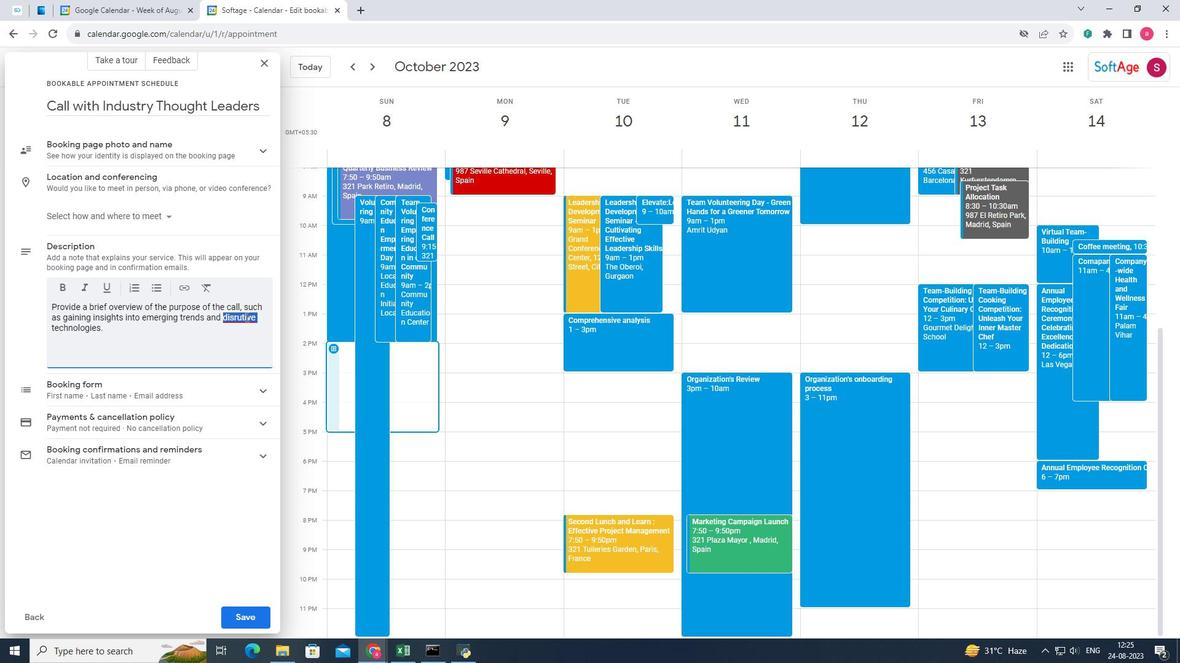 
Action: Key pressed <Key.backspace>disruptive<Key.space>
Screenshot: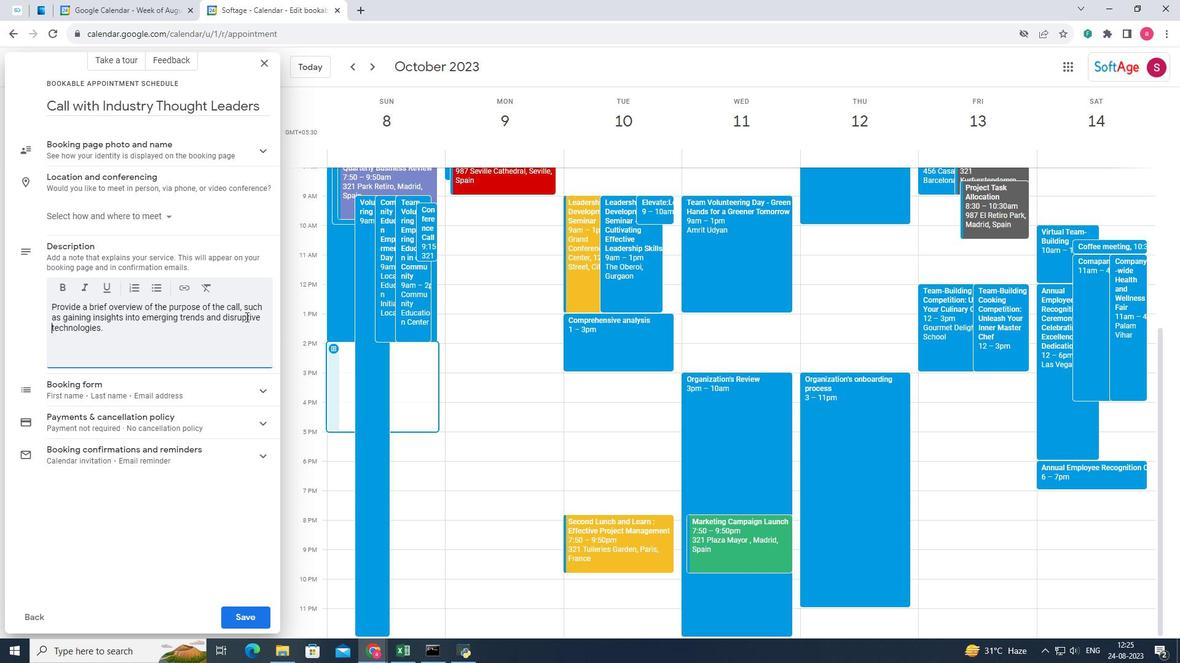 
Action: Mouse moved to (201, 338)
Screenshot: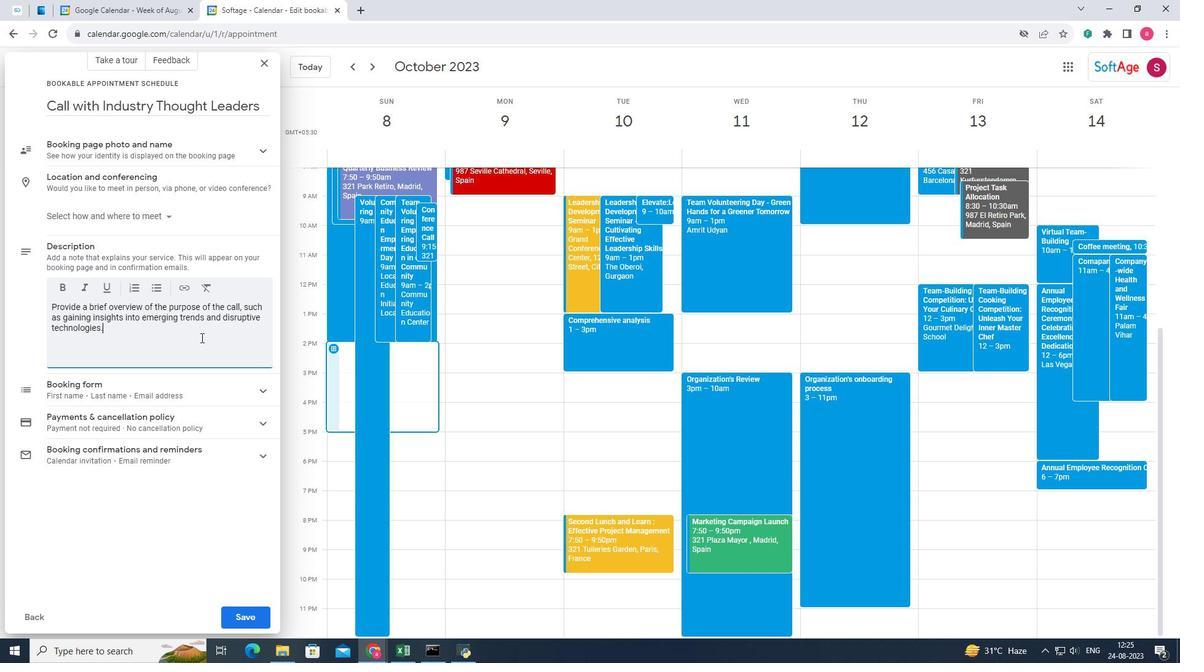 
Action: Mouse pressed left at (201, 338)
Screenshot: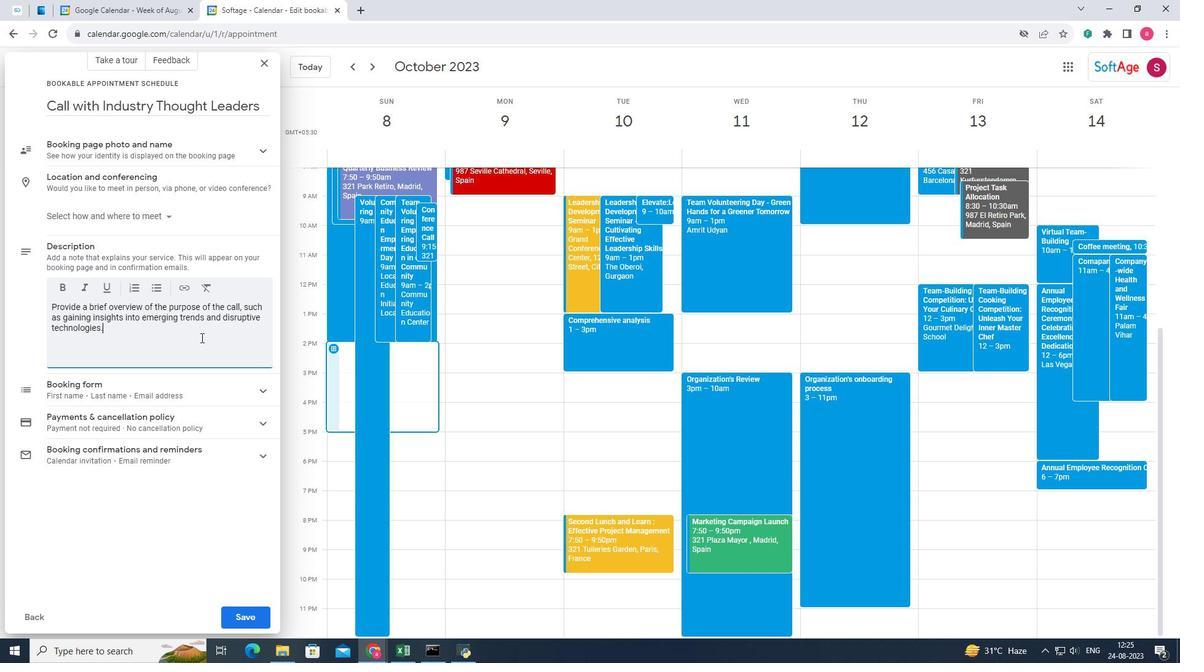 
Action: Mouse moved to (76, 328)
Screenshot: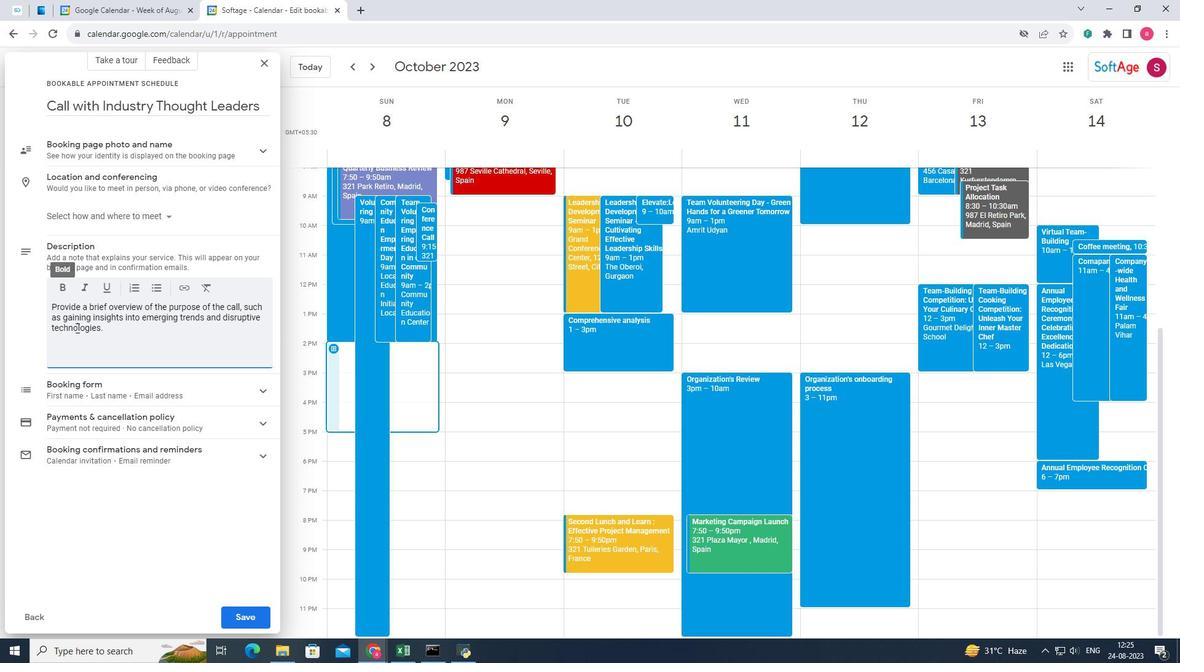 
Action: Mouse pressed left at (76, 328)
Screenshot: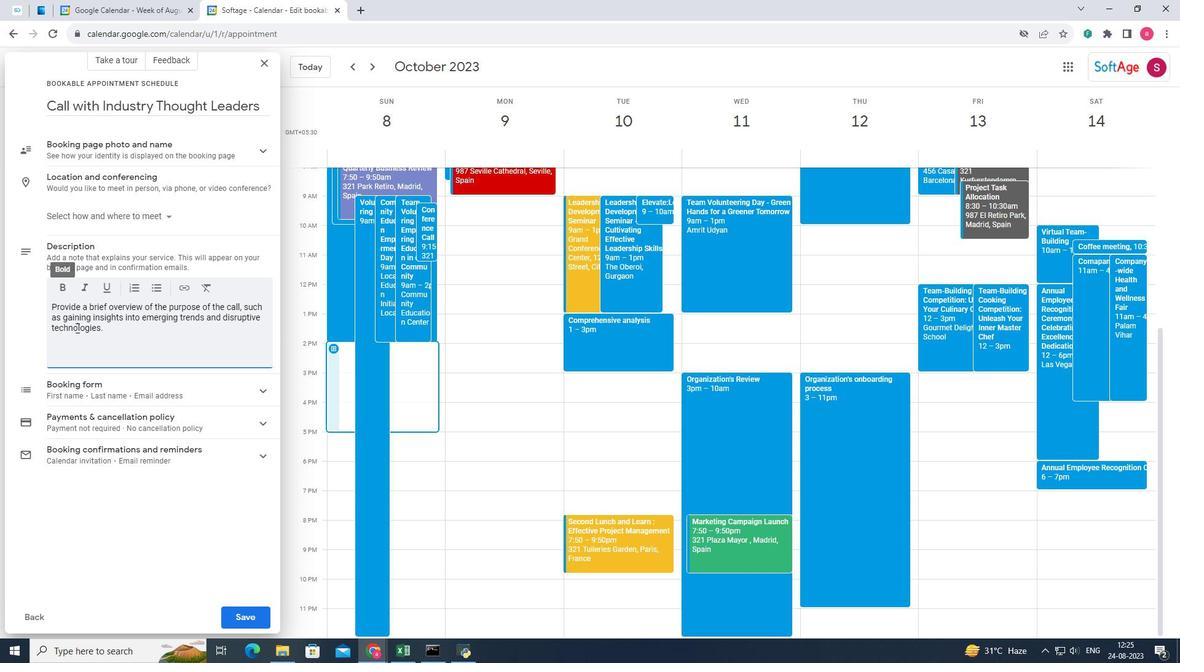 
Action: Mouse pressed left at (76, 328)
Screenshot: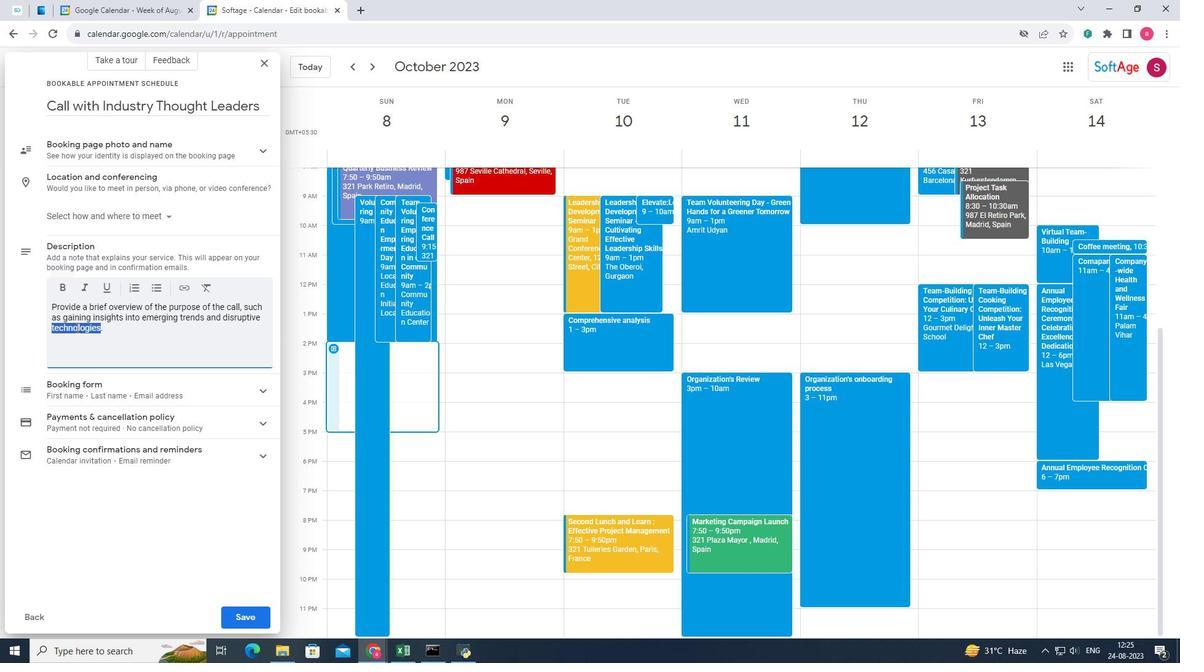 
Action: Mouse pressed left at (76, 328)
Screenshot: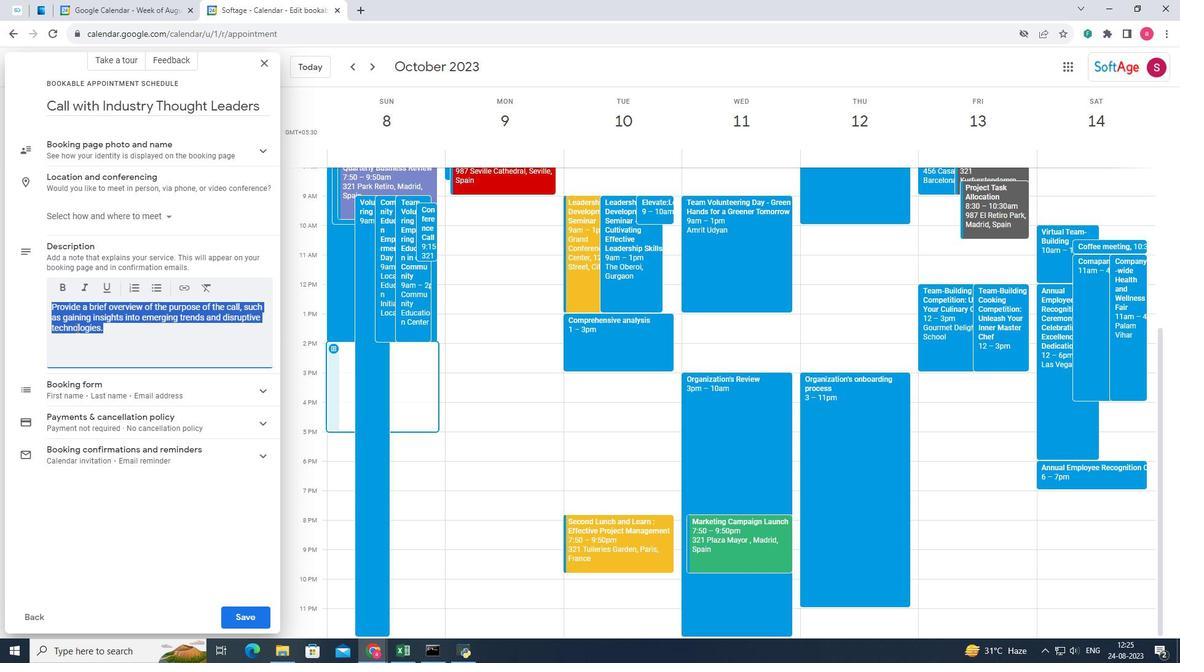 
Action: Mouse moved to (63, 288)
Screenshot: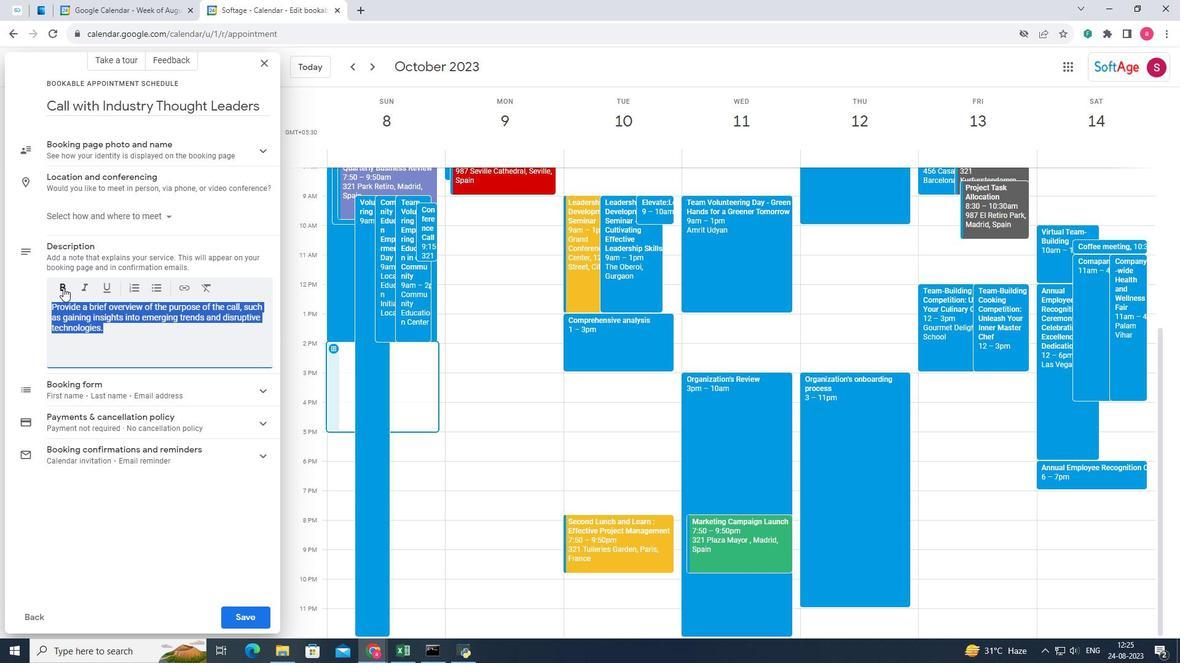 
Action: Mouse pressed left at (63, 288)
Screenshot: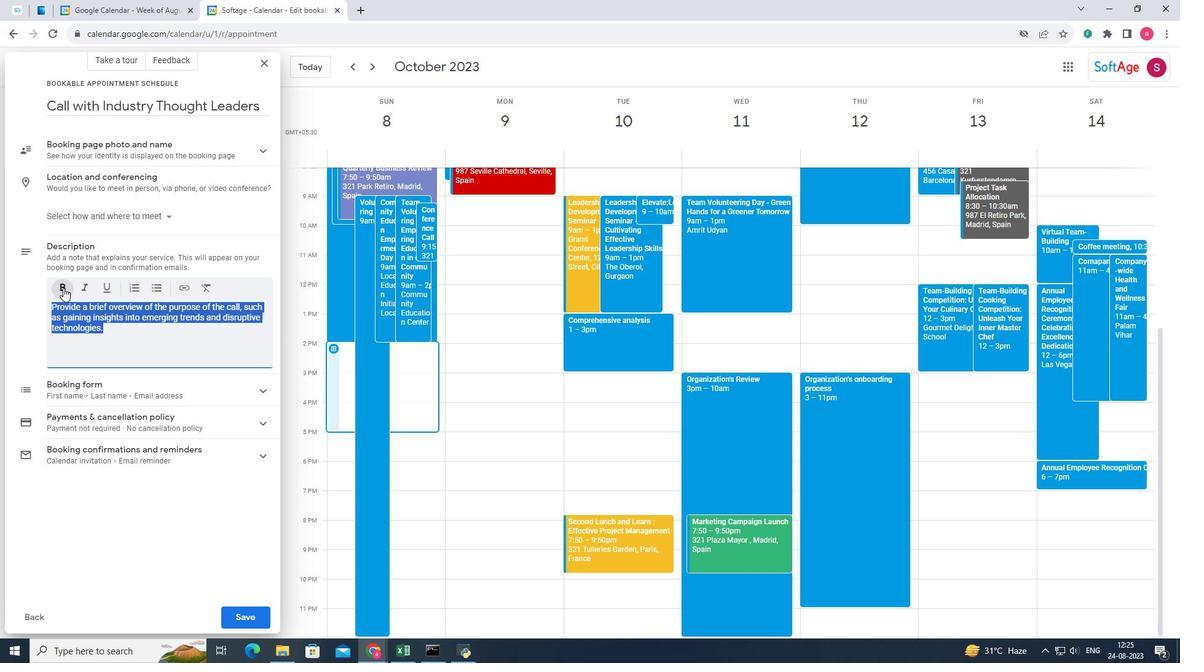 
Action: Mouse moved to (123, 344)
Screenshot: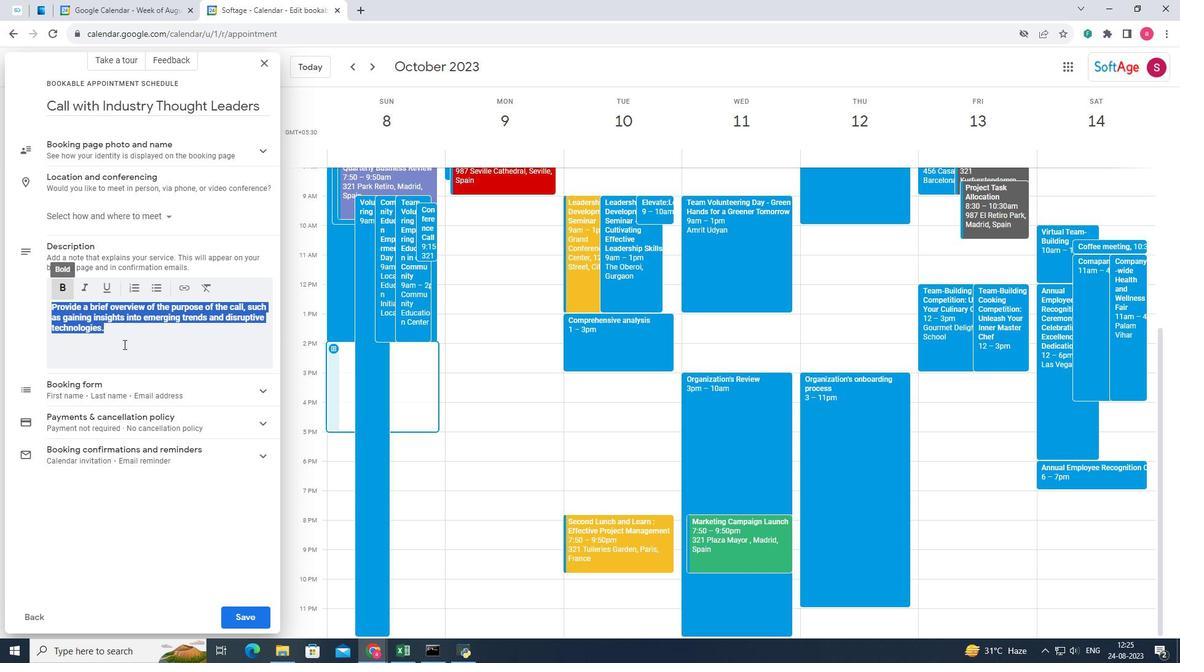 
Action: Mouse pressed left at (123, 344)
Screenshot: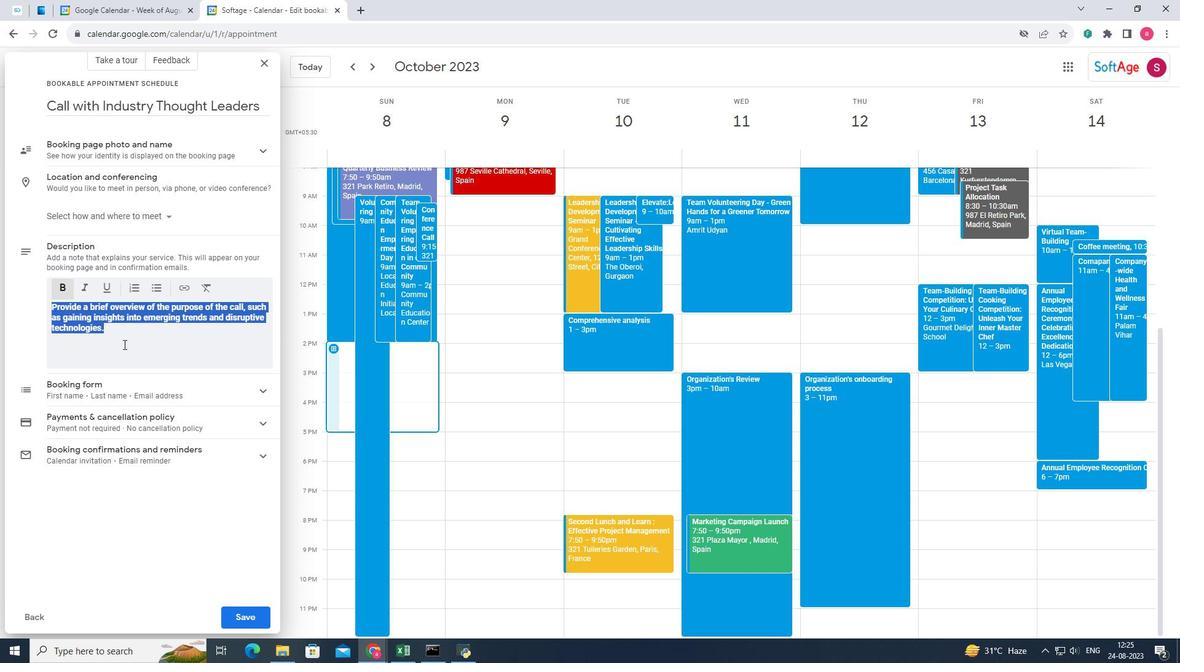 
Action: Mouse moved to (235, 608)
Screenshot: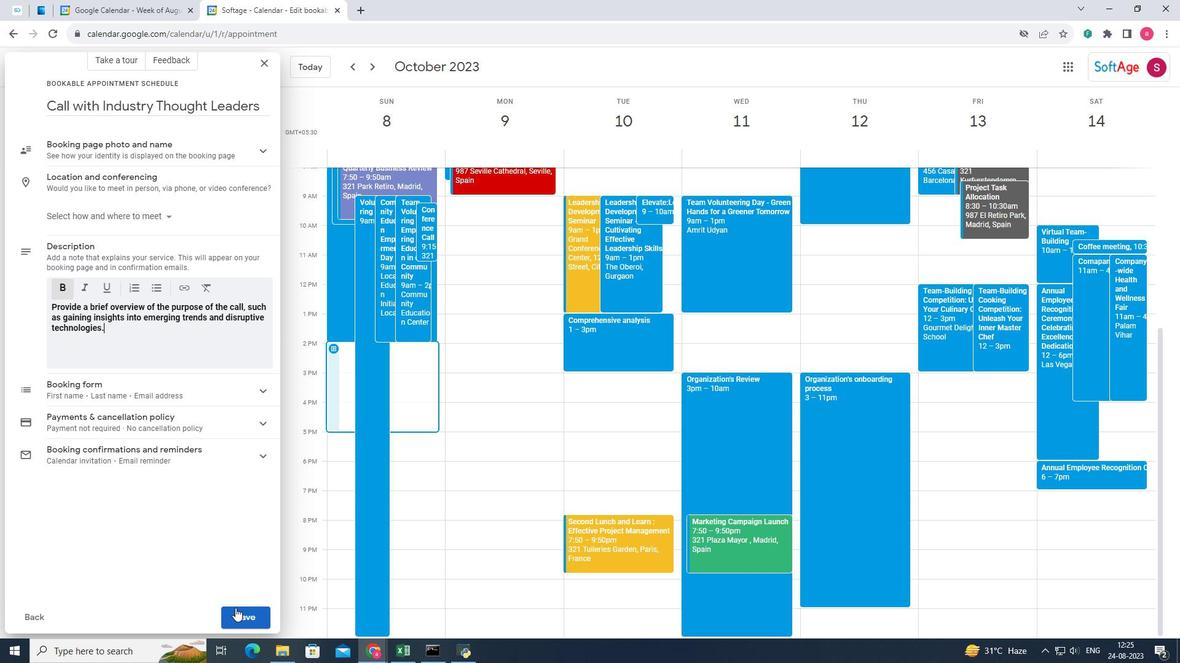 
Action: Mouse pressed left at (235, 608)
Screenshot: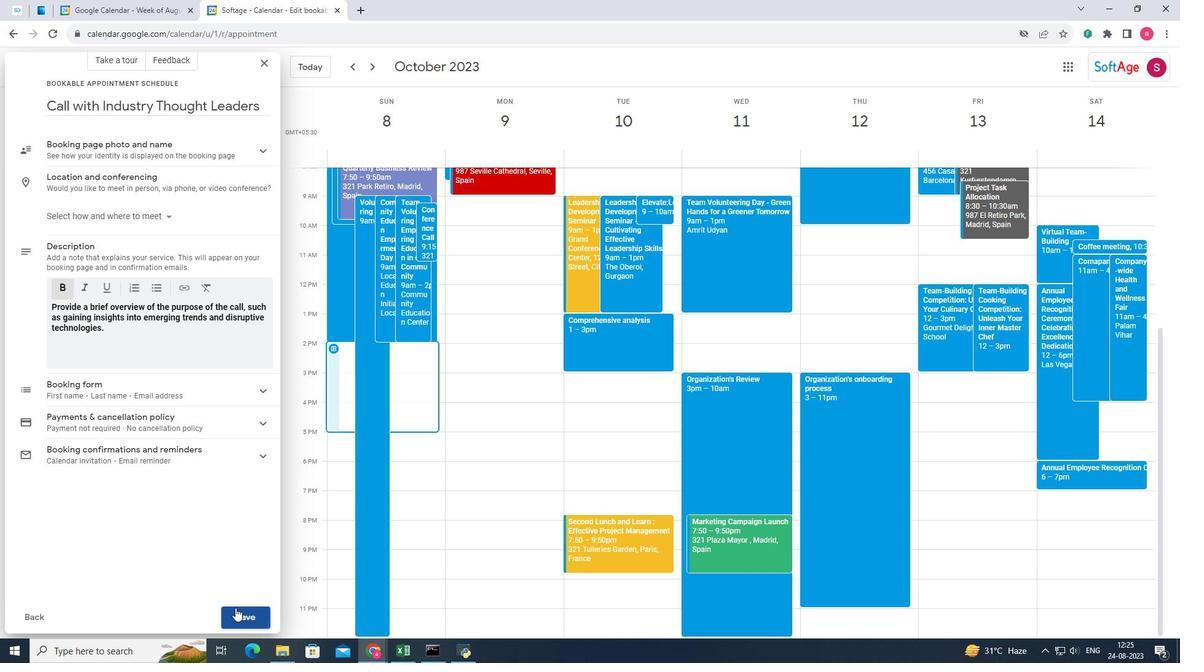 
Action: Mouse moved to (367, 365)
Screenshot: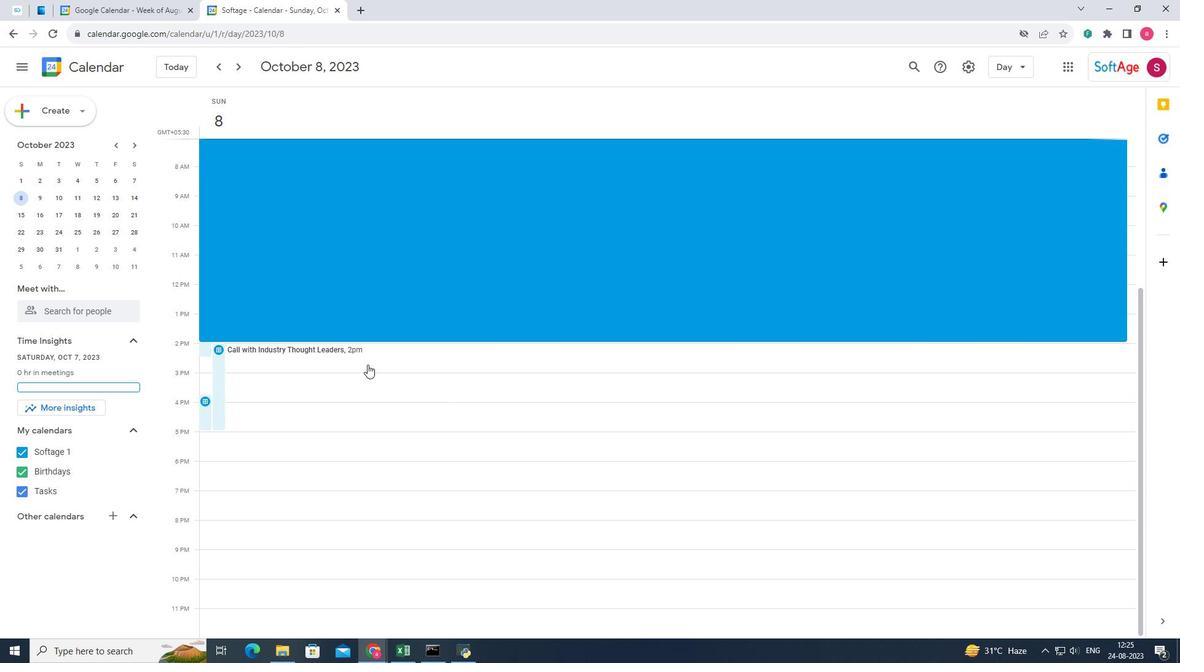 
